 Task: Check the percentage active listings of gas fireplace in the last 3 years.
Action: Mouse moved to (325, 225)
Screenshot: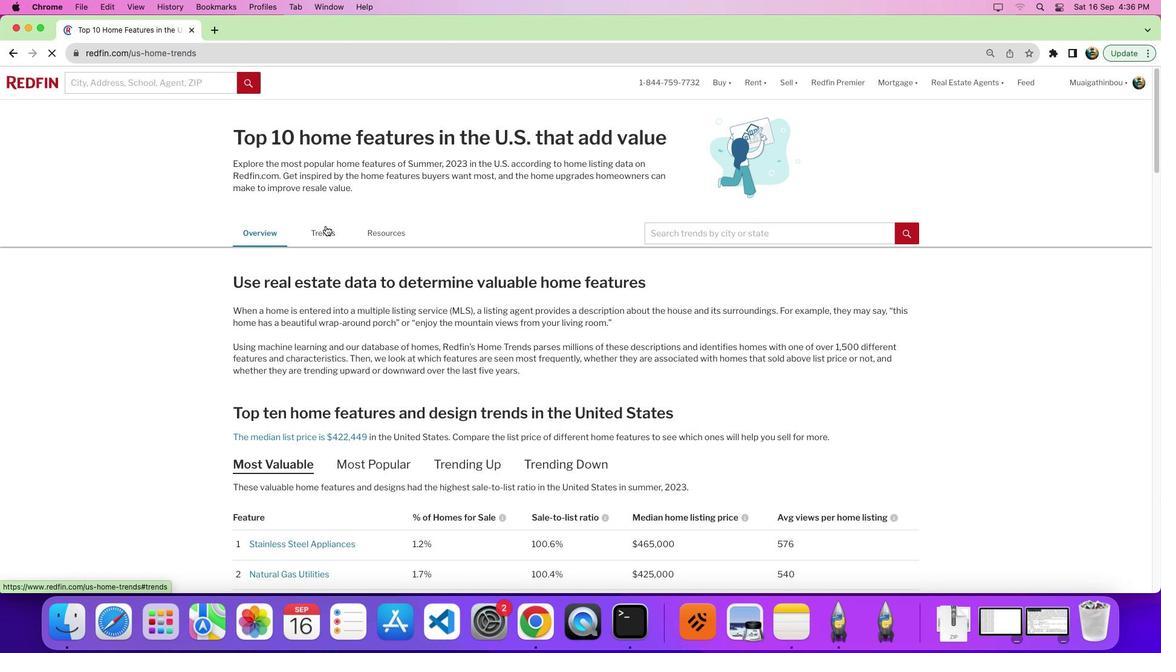 
Action: Mouse pressed left at (325, 225)
Screenshot: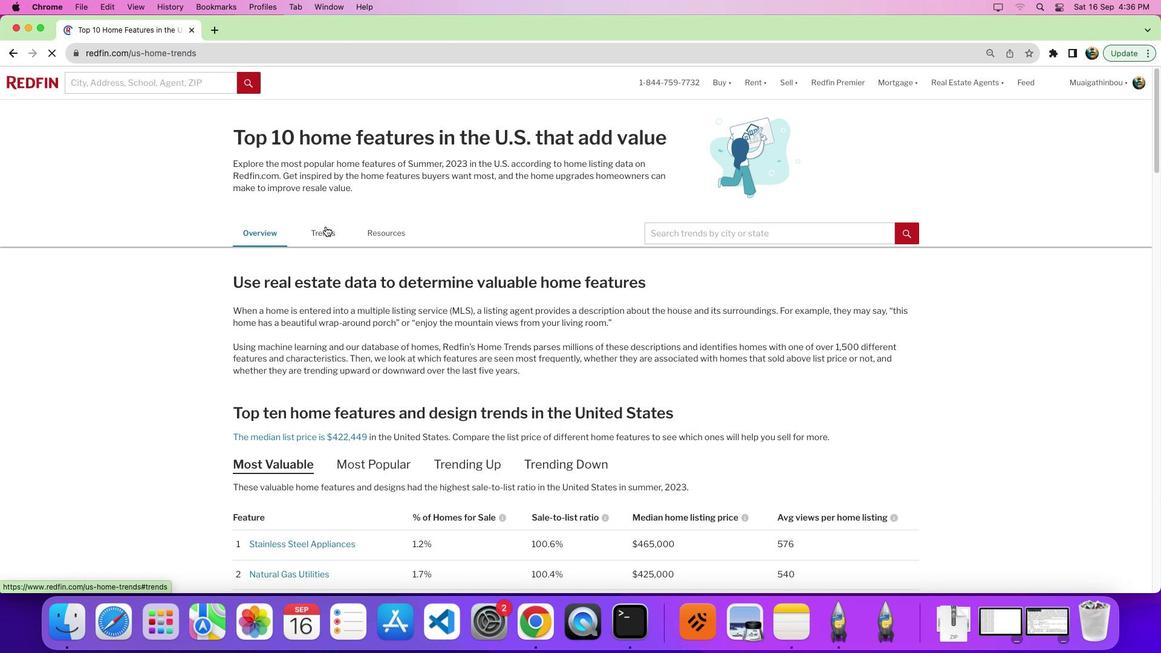 
Action: Mouse moved to (453, 335)
Screenshot: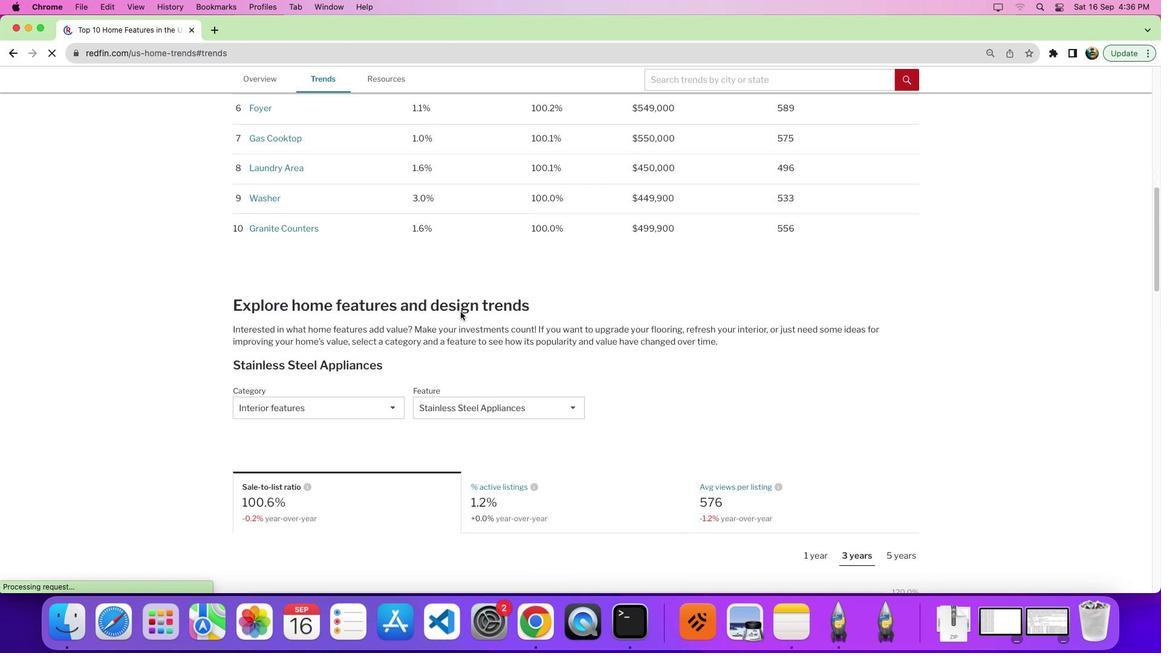 
Action: Mouse scrolled (453, 335) with delta (0, 0)
Screenshot: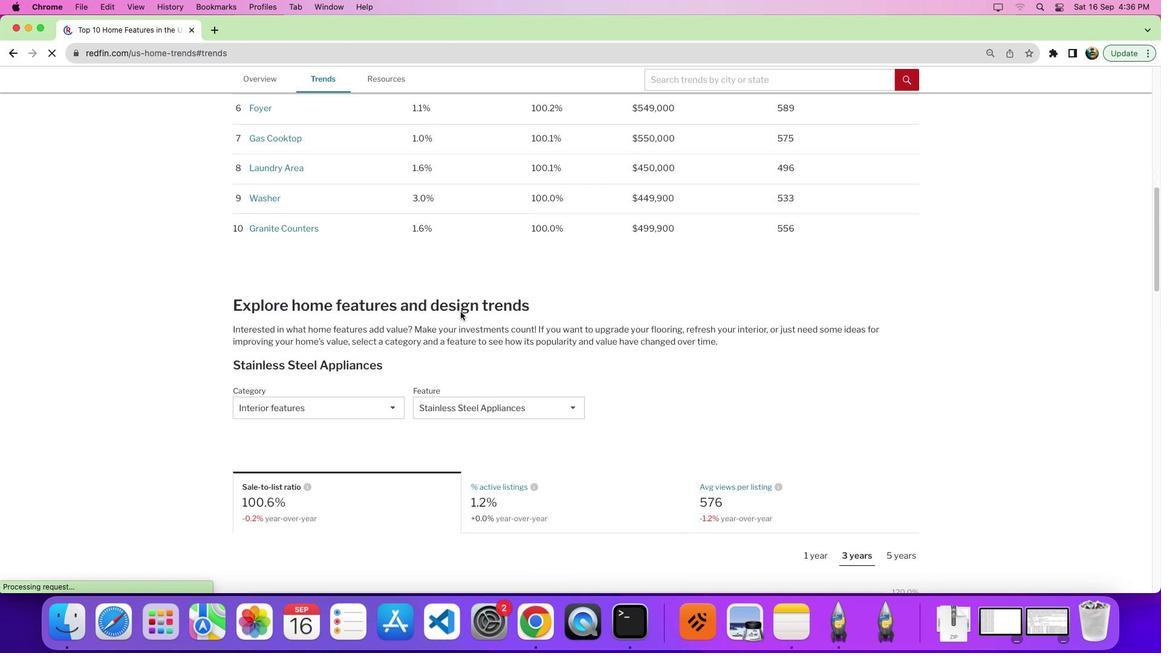 
Action: Mouse moved to (453, 334)
Screenshot: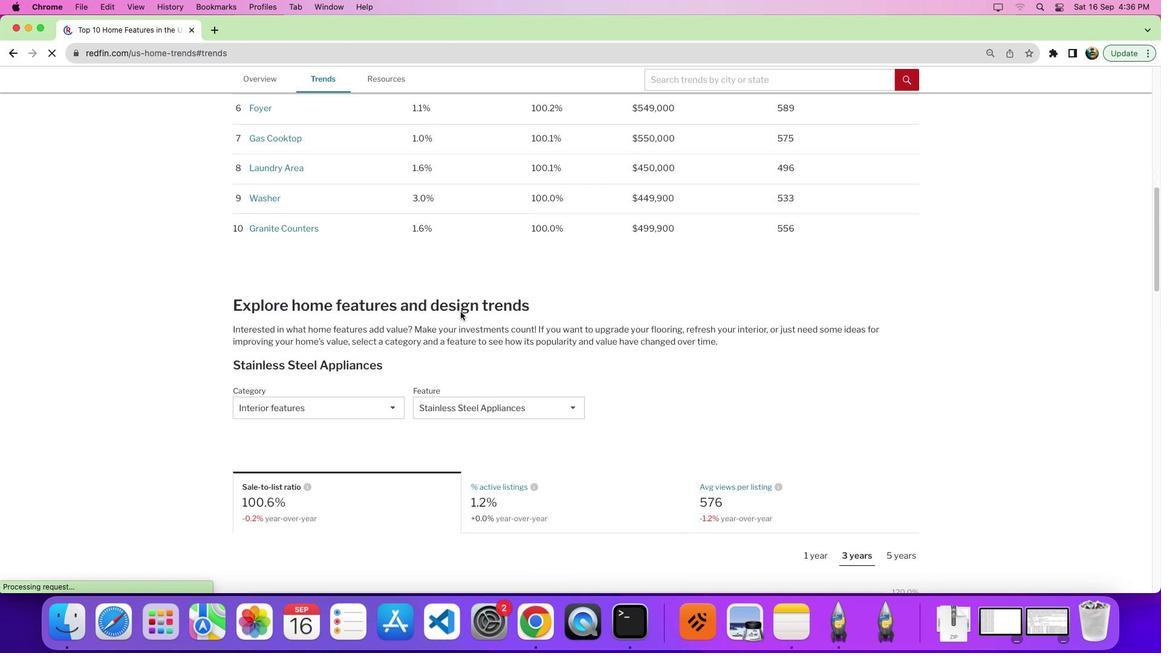 
Action: Mouse scrolled (453, 334) with delta (0, -1)
Screenshot: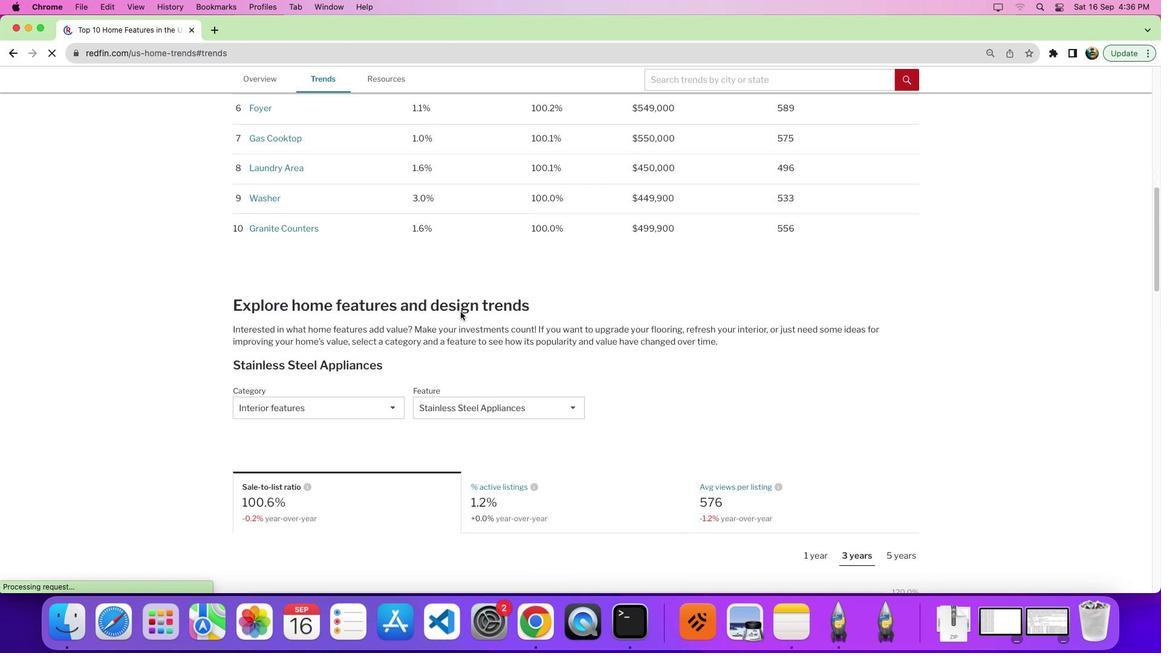 
Action: Mouse moved to (459, 318)
Screenshot: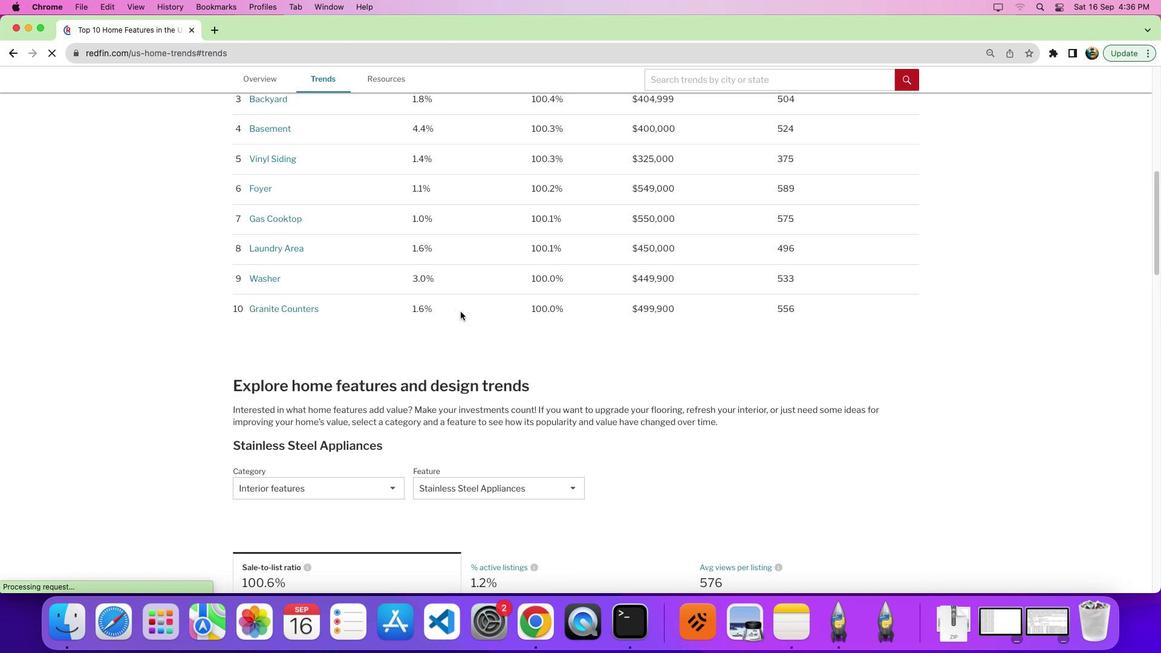 
Action: Mouse scrolled (459, 318) with delta (0, -5)
Screenshot: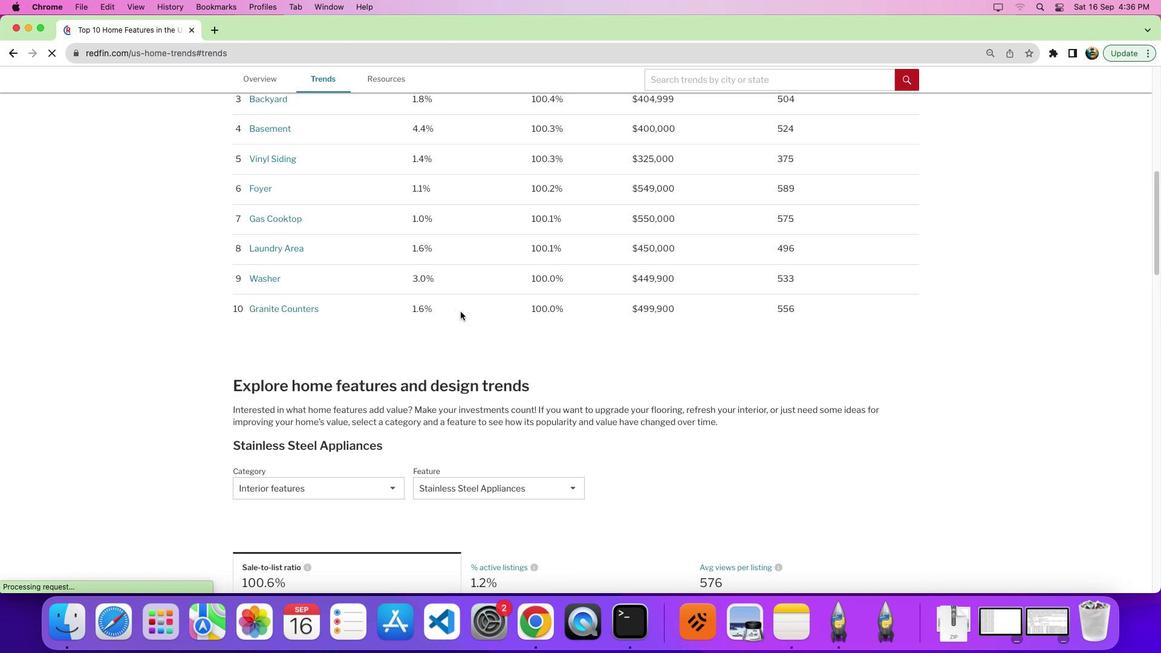 
Action: Mouse moved to (460, 312)
Screenshot: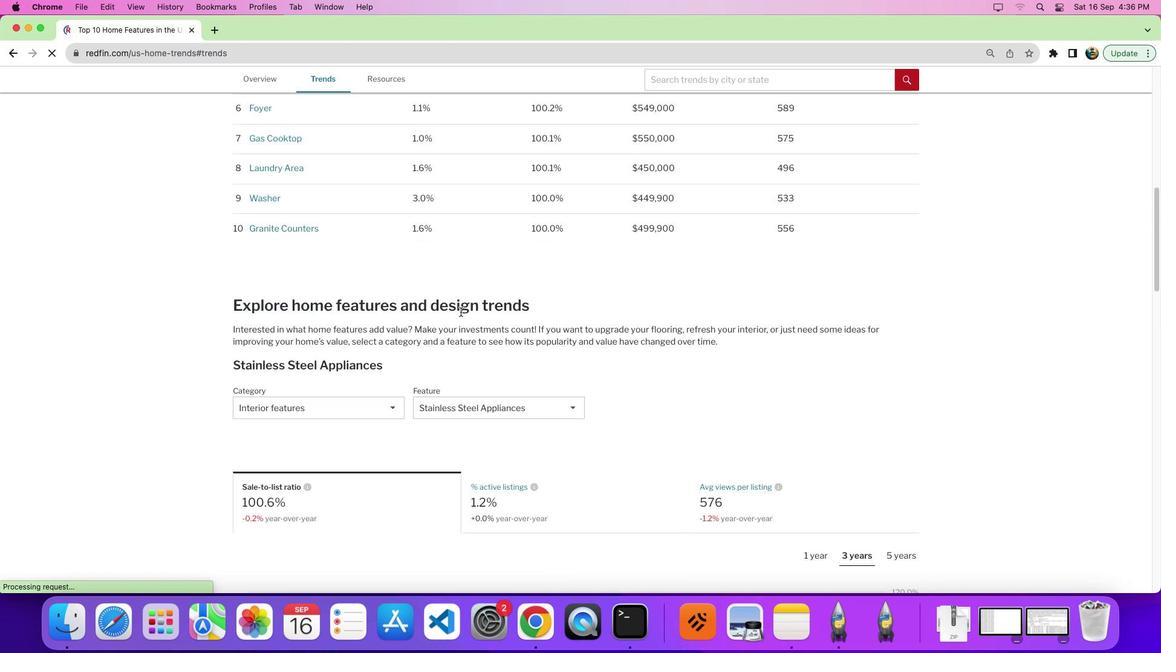 
Action: Mouse scrolled (460, 312) with delta (0, 0)
Screenshot: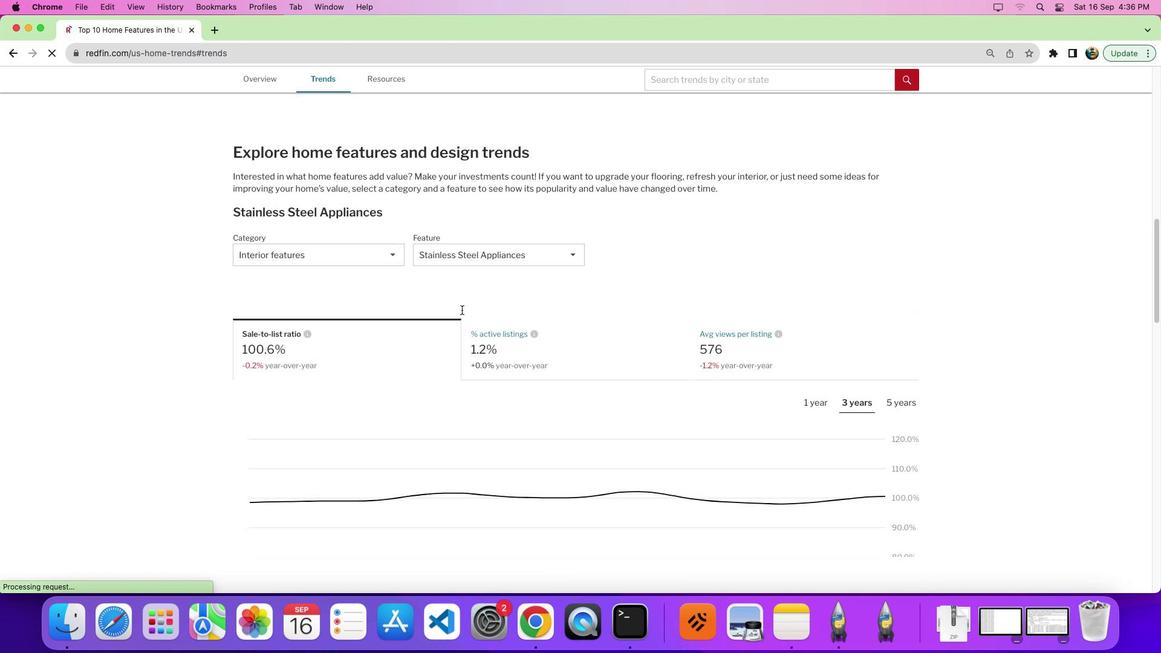 
Action: Mouse scrolled (460, 312) with delta (0, 0)
Screenshot: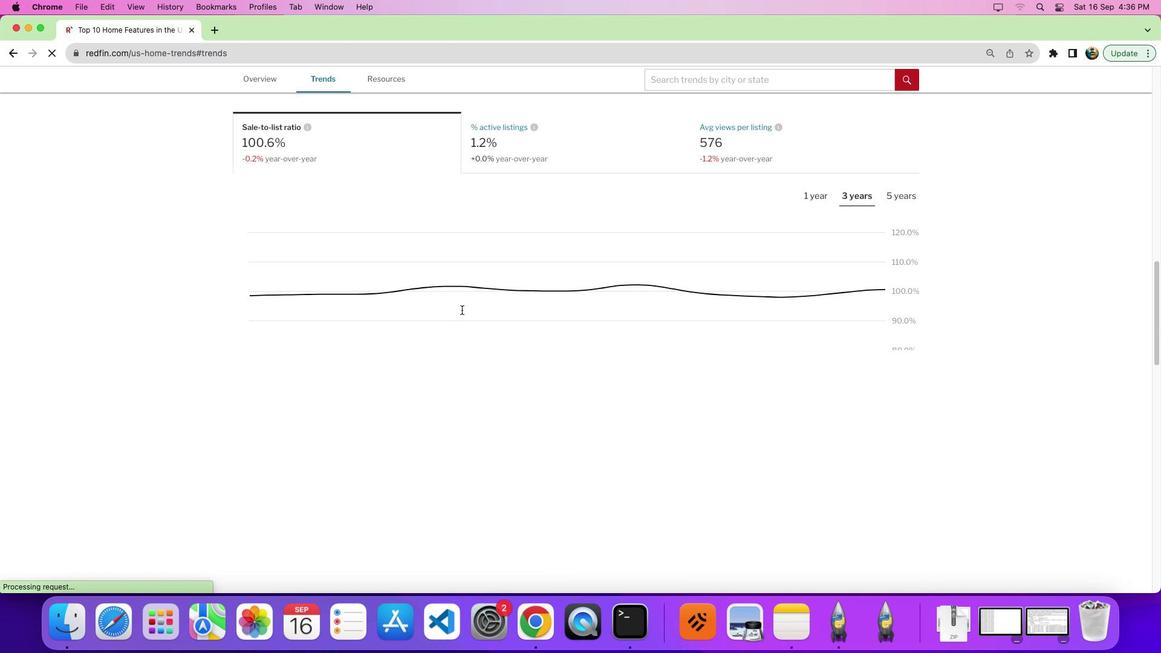 
Action: Mouse scrolled (460, 312) with delta (0, -4)
Screenshot: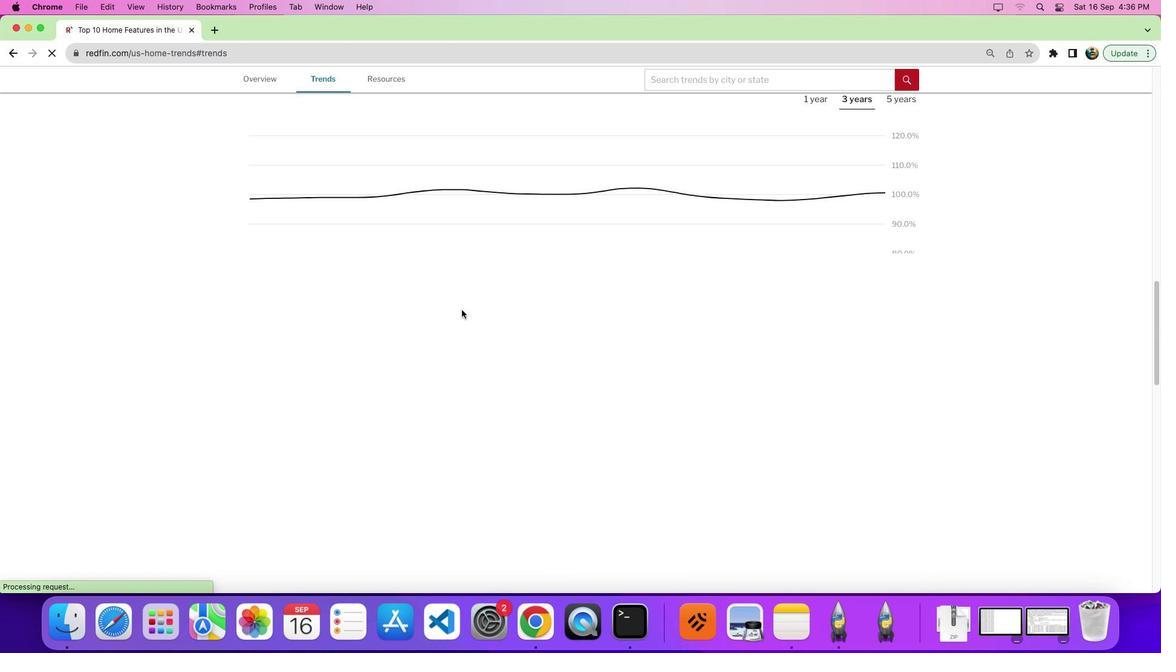 
Action: Mouse moved to (461, 311)
Screenshot: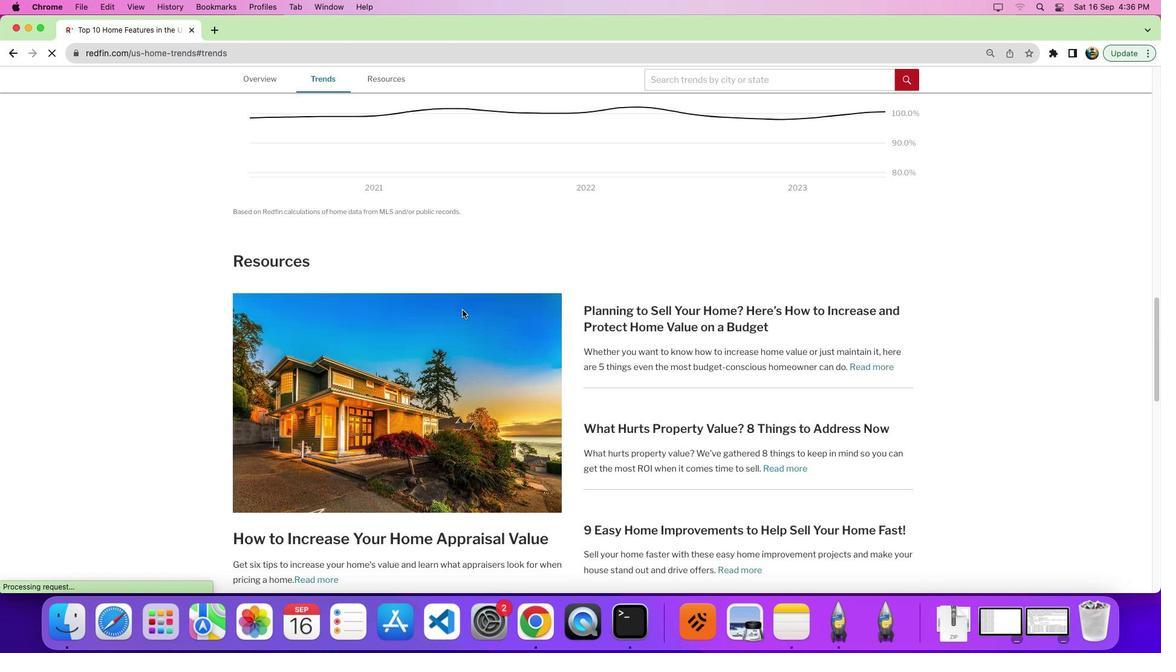 
Action: Mouse scrolled (461, 311) with delta (0, -6)
Screenshot: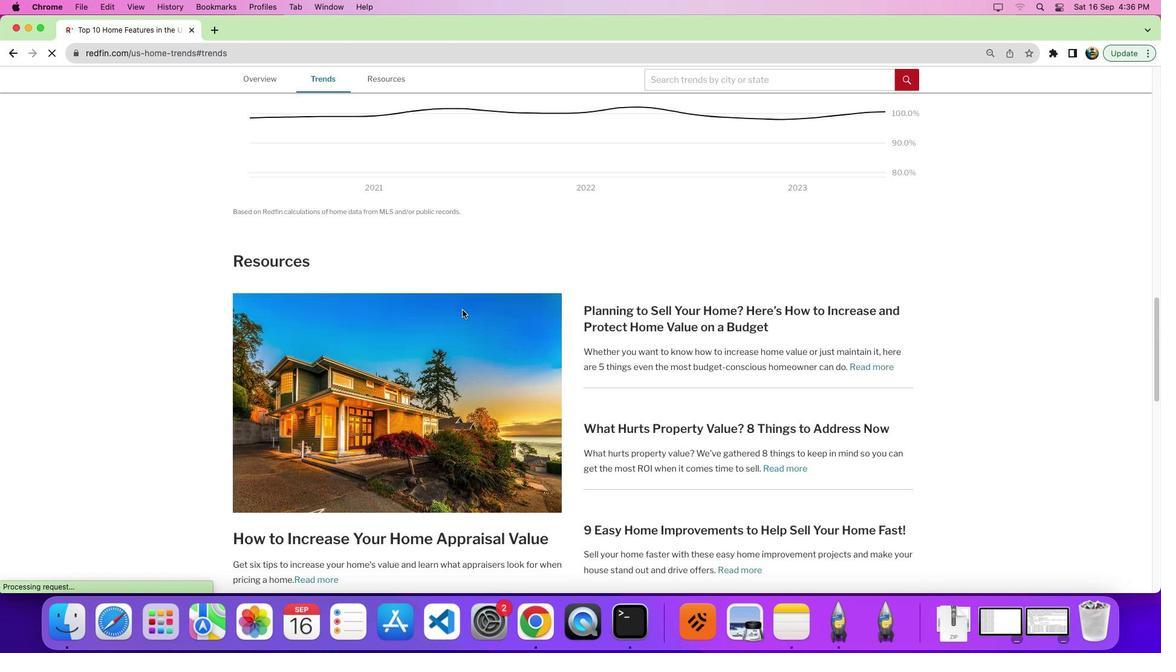 
Action: Mouse moved to (403, 259)
Screenshot: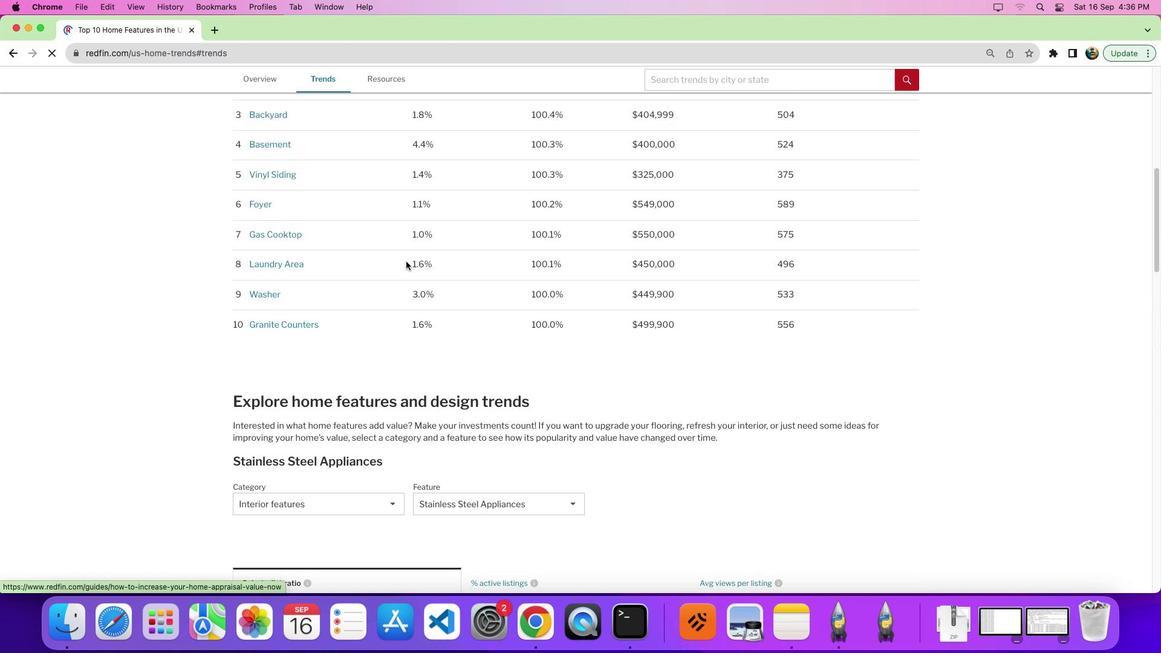 
Action: Mouse scrolled (403, 259) with delta (0, 0)
Screenshot: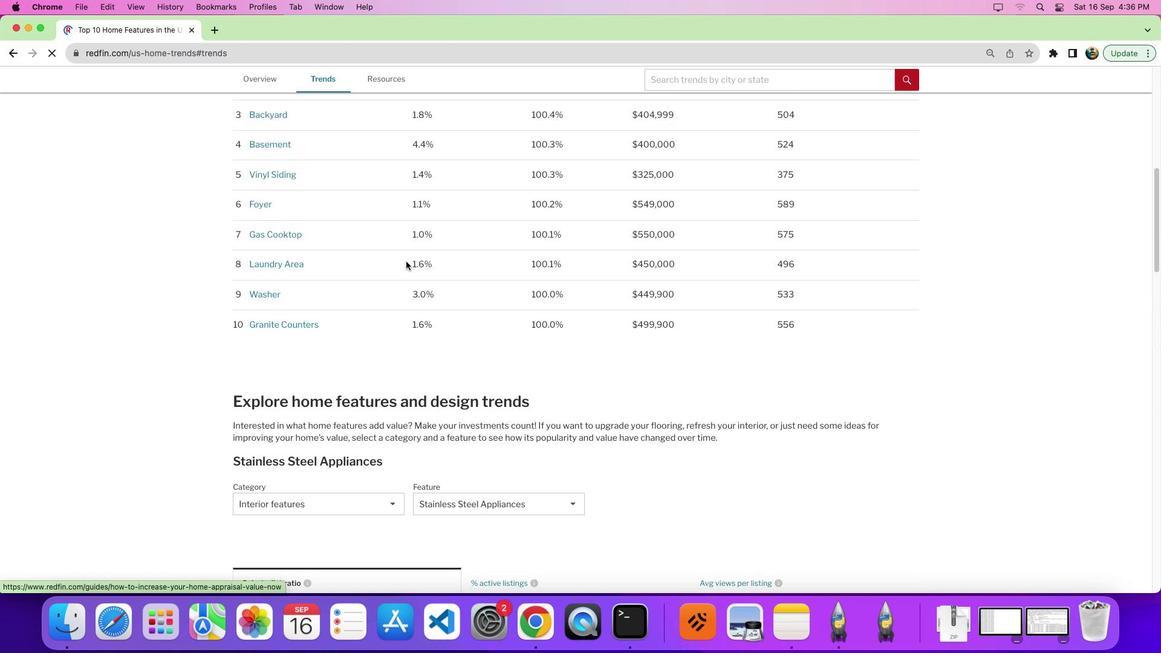 
Action: Mouse moved to (403, 259)
Screenshot: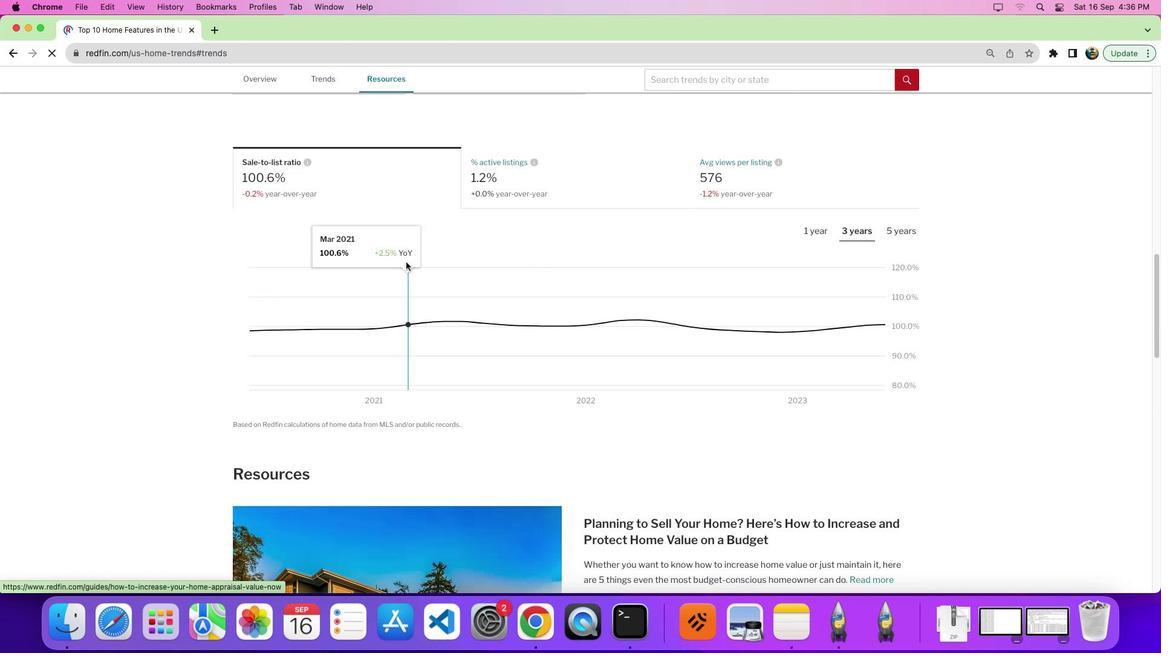 
Action: Mouse scrolled (403, 259) with delta (0, 1)
Screenshot: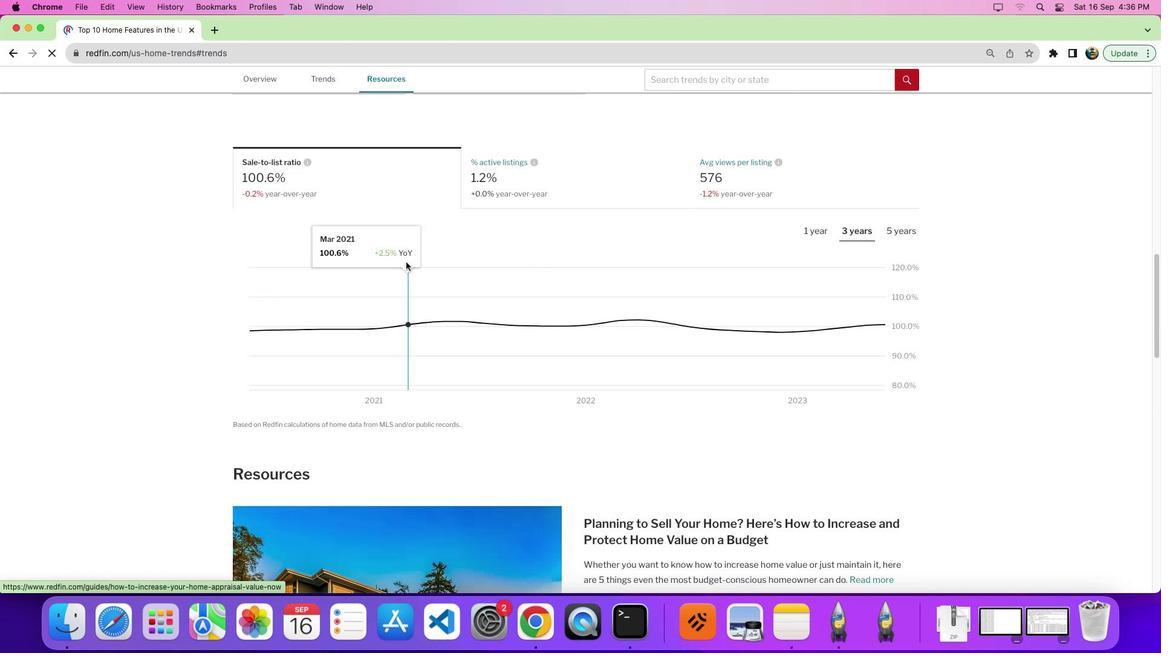 
Action: Mouse moved to (407, 263)
Screenshot: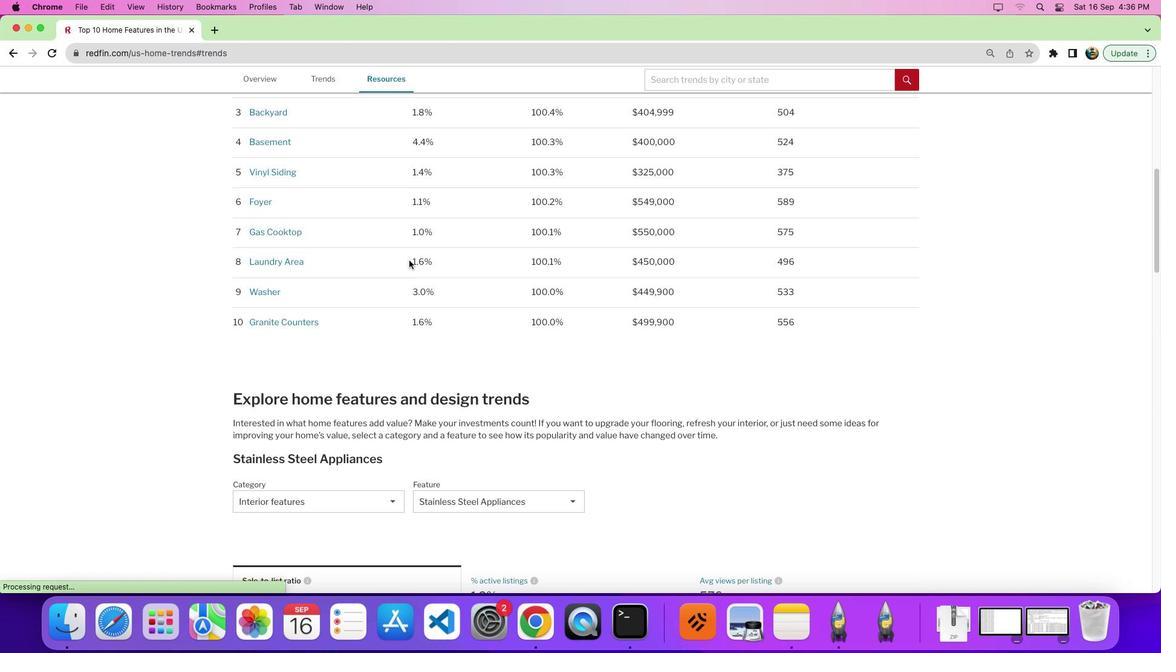 
Action: Mouse scrolled (407, 263) with delta (0, 0)
Screenshot: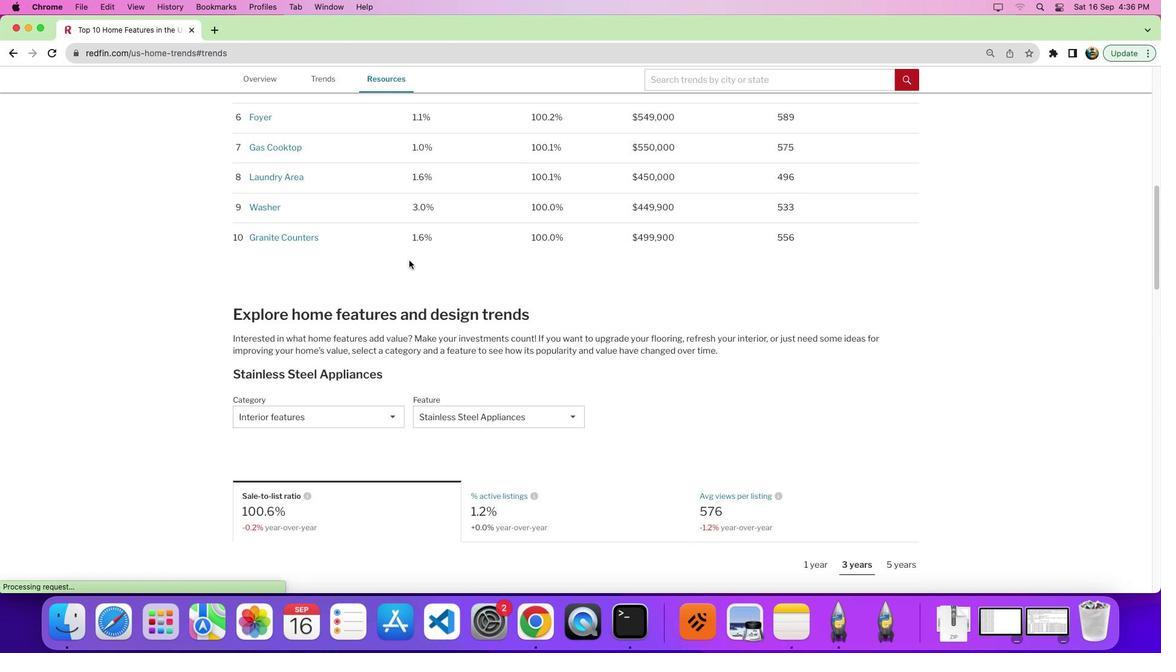 
Action: Mouse moved to (407, 262)
Screenshot: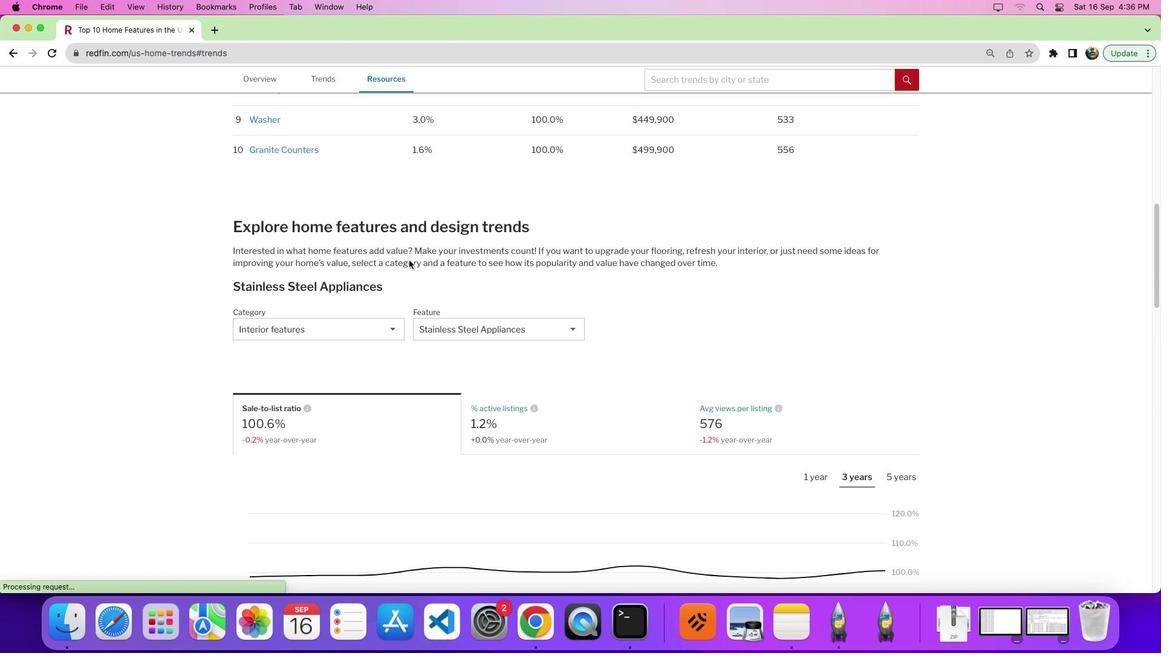 
Action: Mouse scrolled (407, 262) with delta (0, 0)
Screenshot: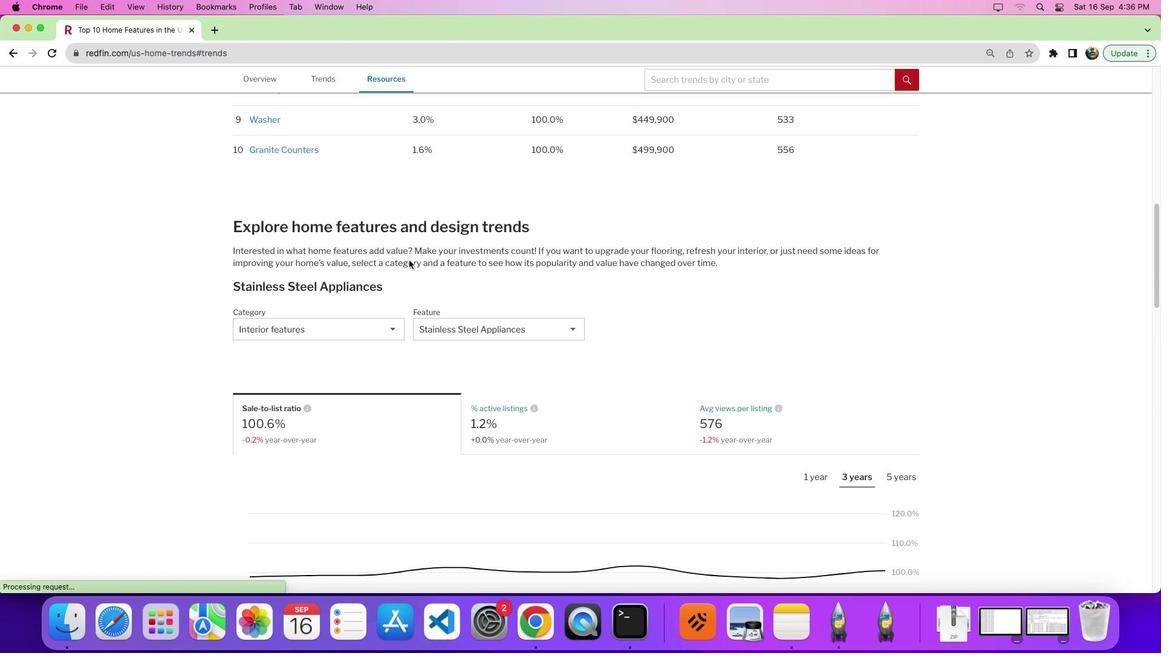 
Action: Mouse moved to (408, 261)
Screenshot: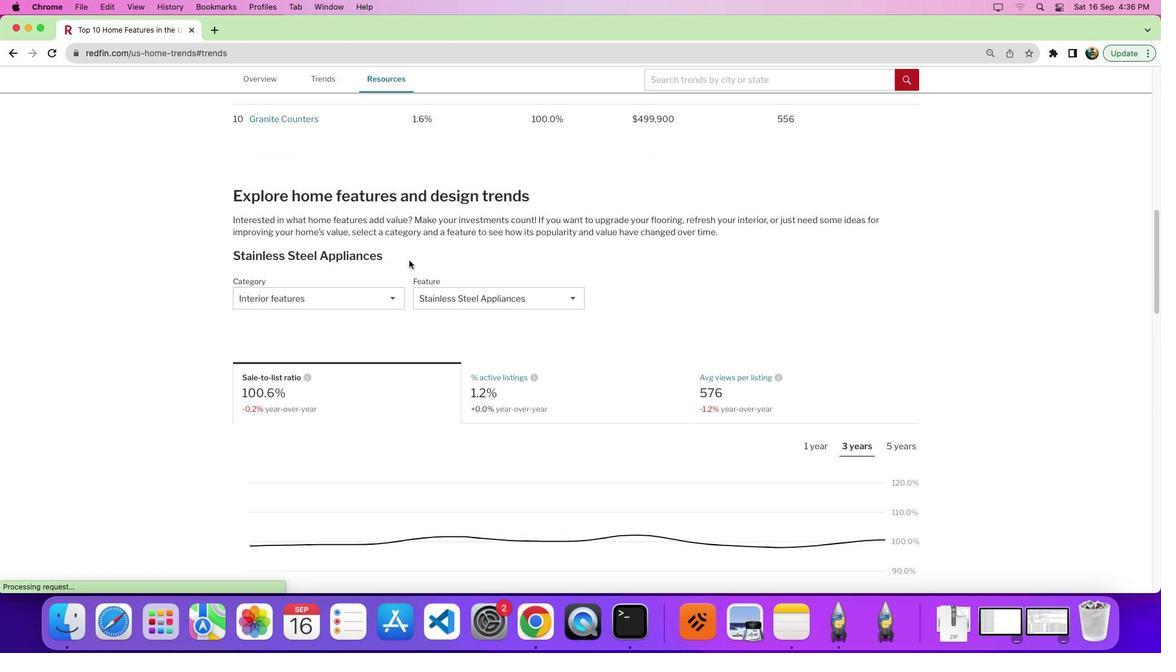 
Action: Mouse scrolled (408, 261) with delta (0, -4)
Screenshot: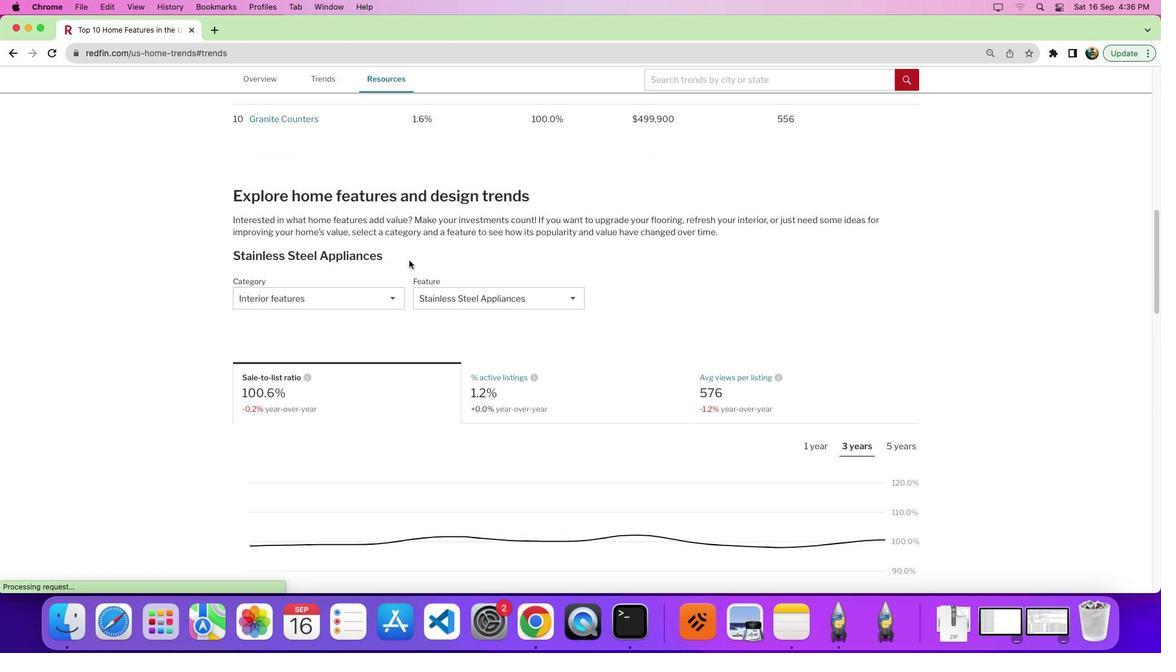 
Action: Mouse moved to (385, 294)
Screenshot: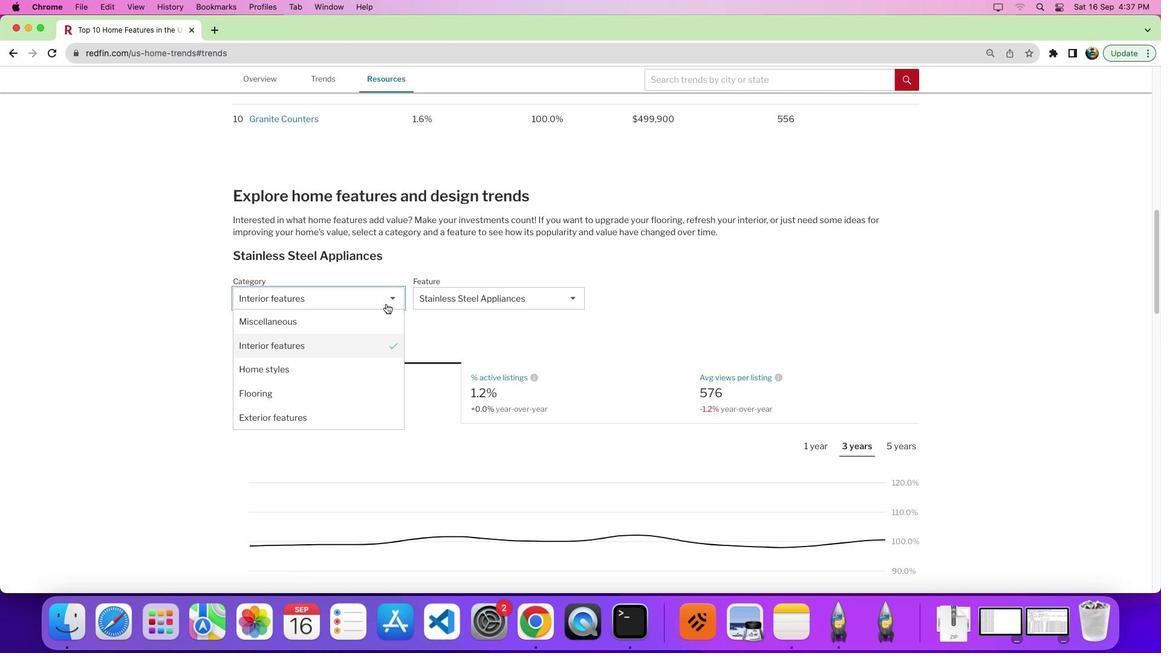 
Action: Mouse pressed left at (385, 294)
Screenshot: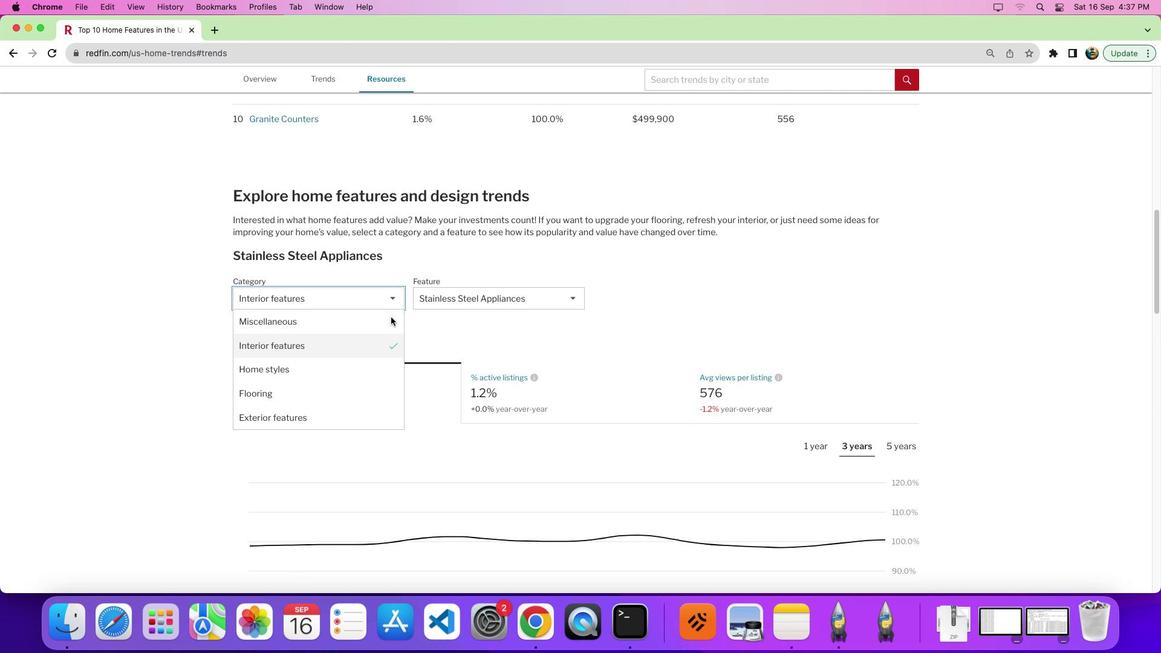 
Action: Mouse moved to (380, 344)
Screenshot: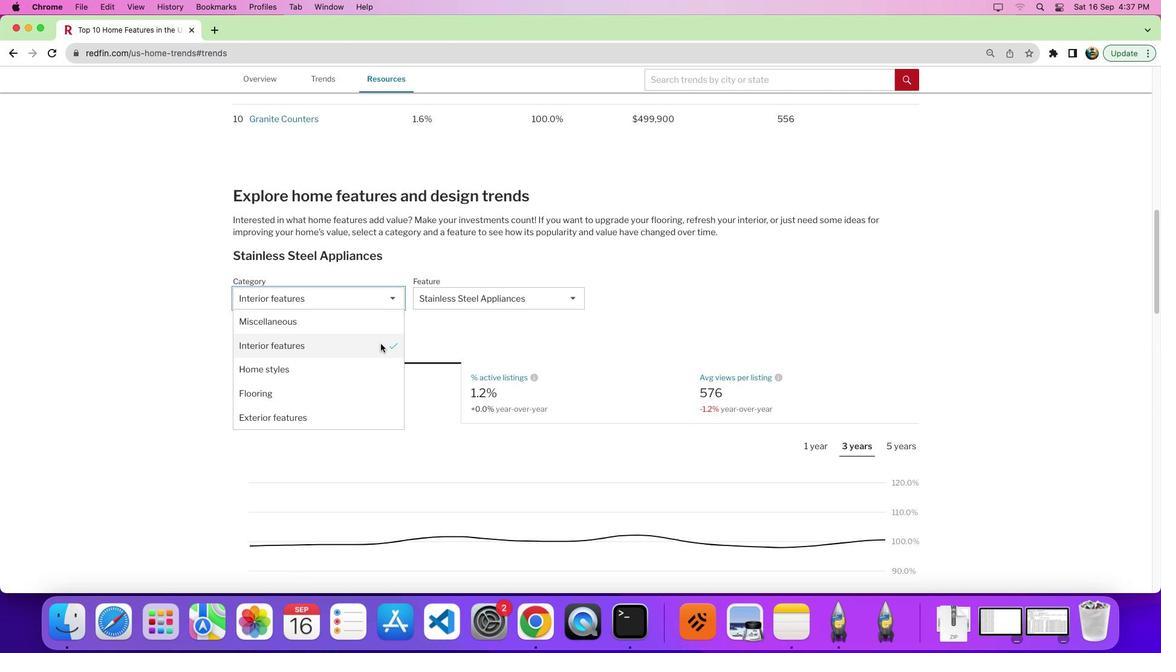 
Action: Mouse pressed left at (380, 344)
Screenshot: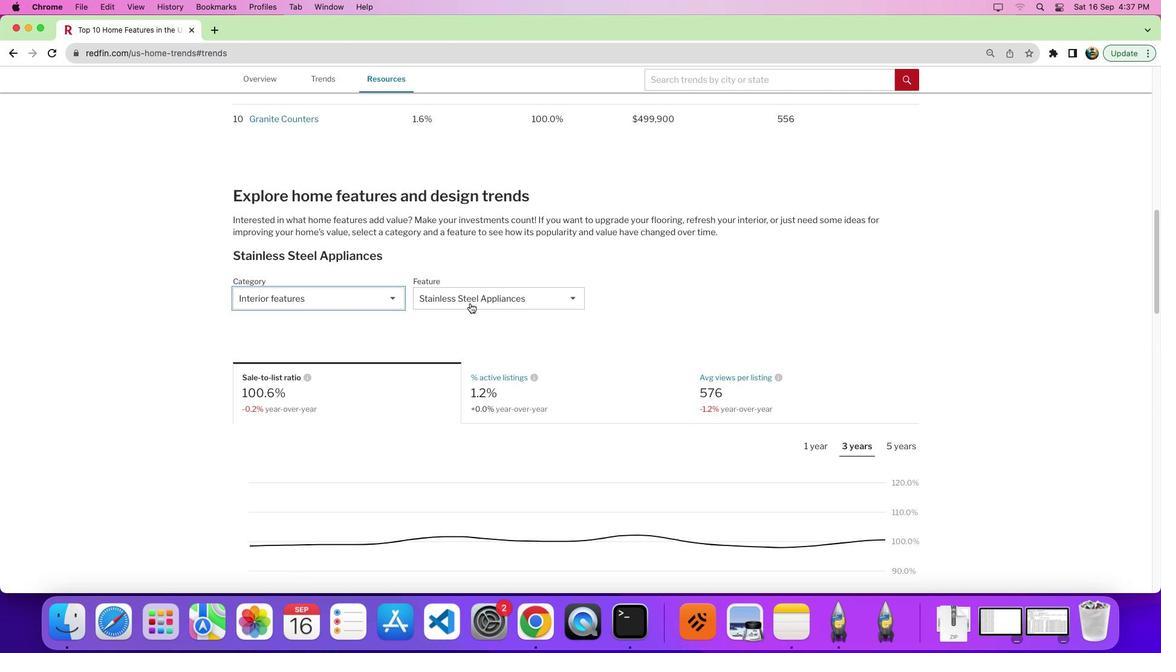 
Action: Mouse moved to (519, 288)
Screenshot: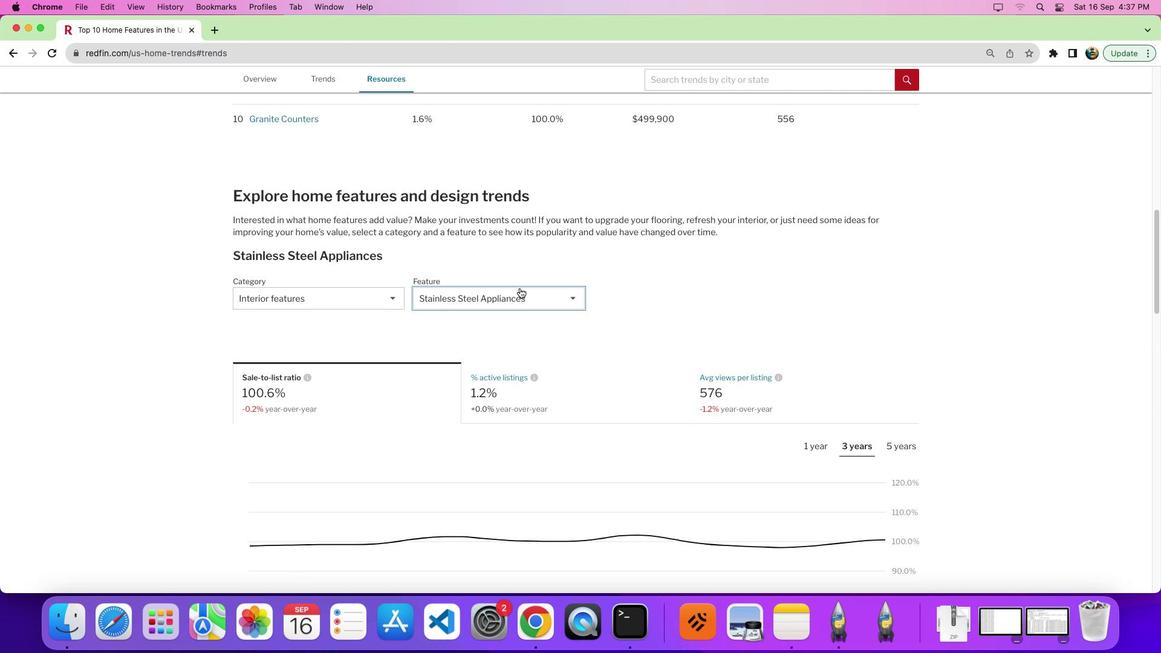 
Action: Mouse pressed left at (519, 288)
Screenshot: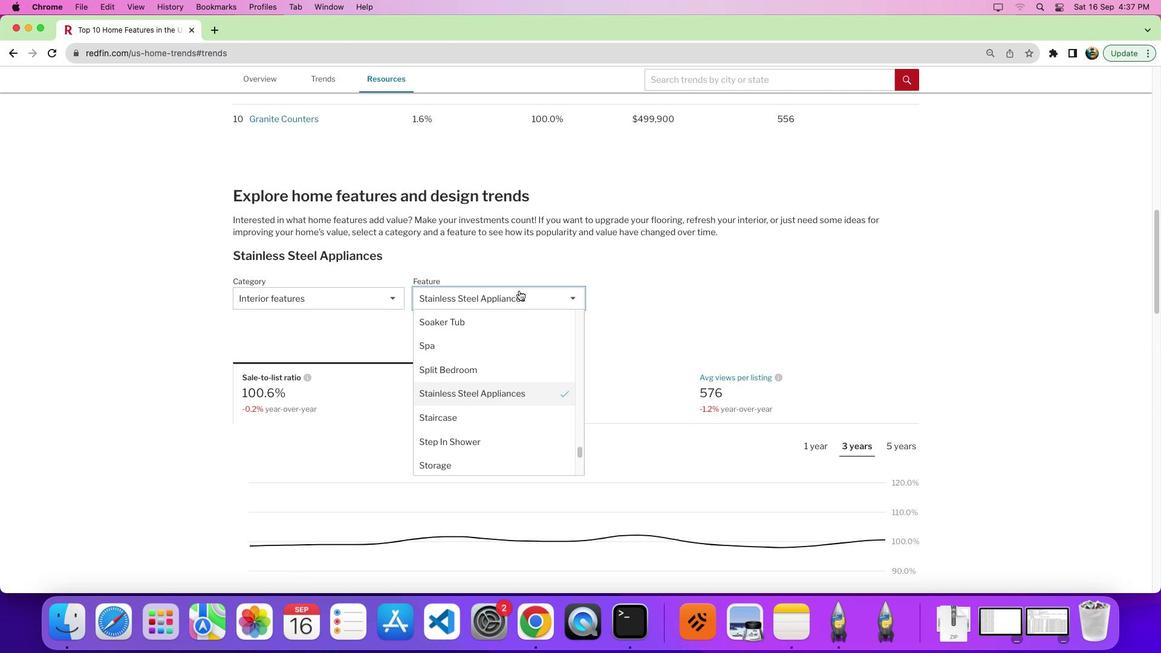 
Action: Mouse moved to (581, 395)
Screenshot: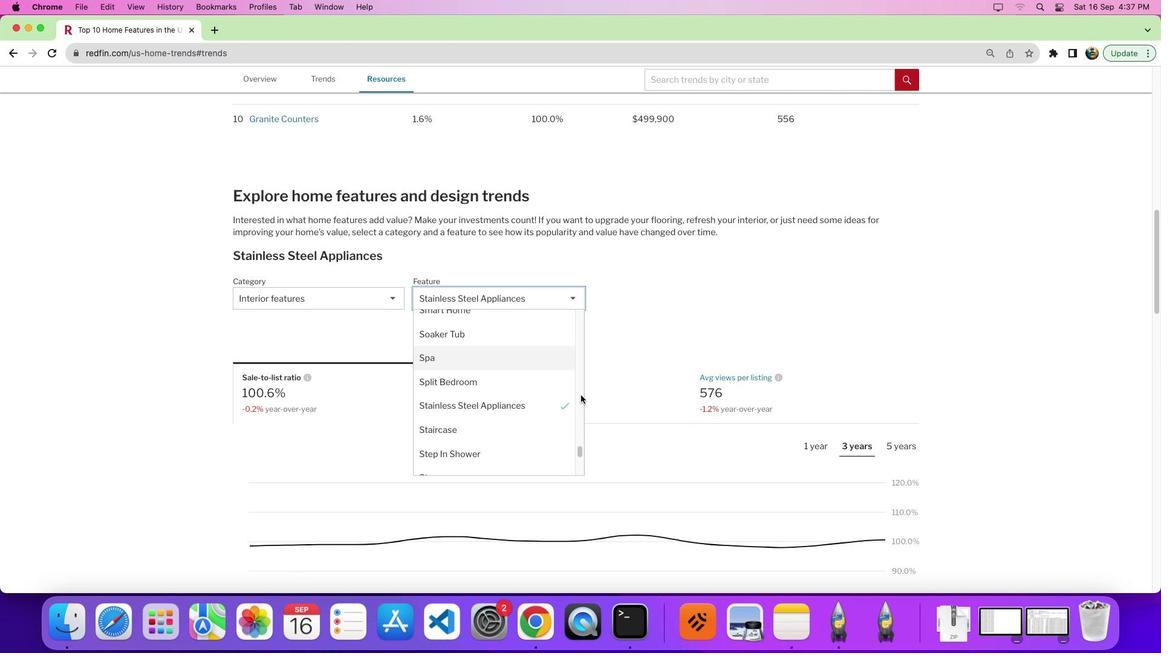 
Action: Mouse pressed left at (581, 395)
Screenshot: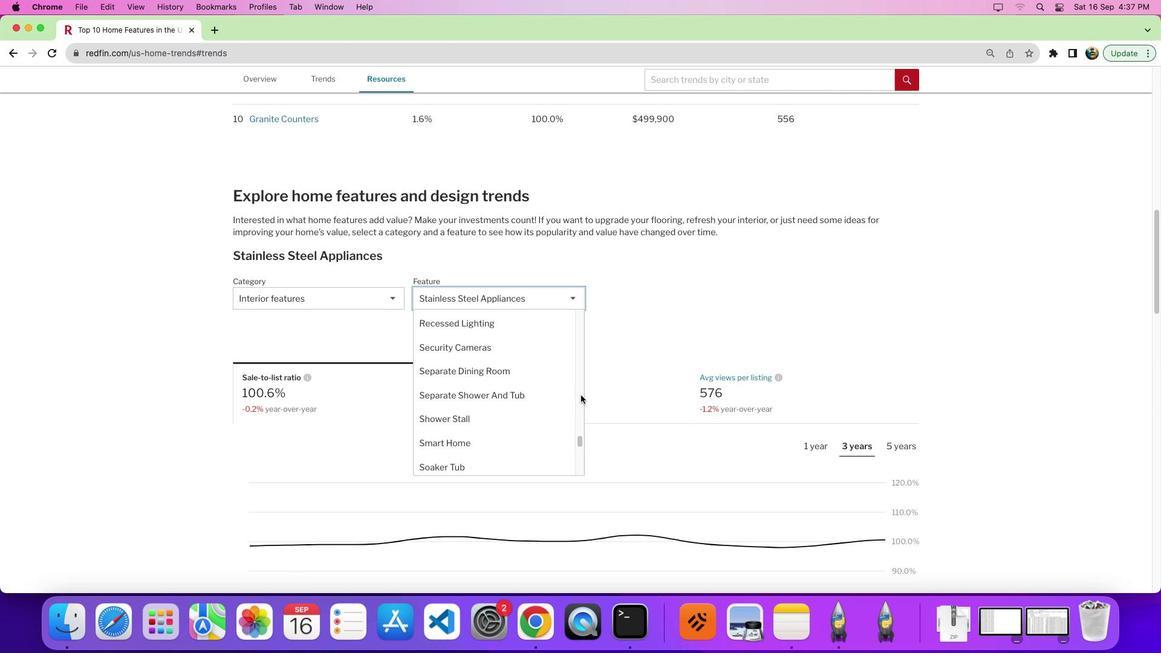 
Action: Mouse moved to (487, 358)
Screenshot: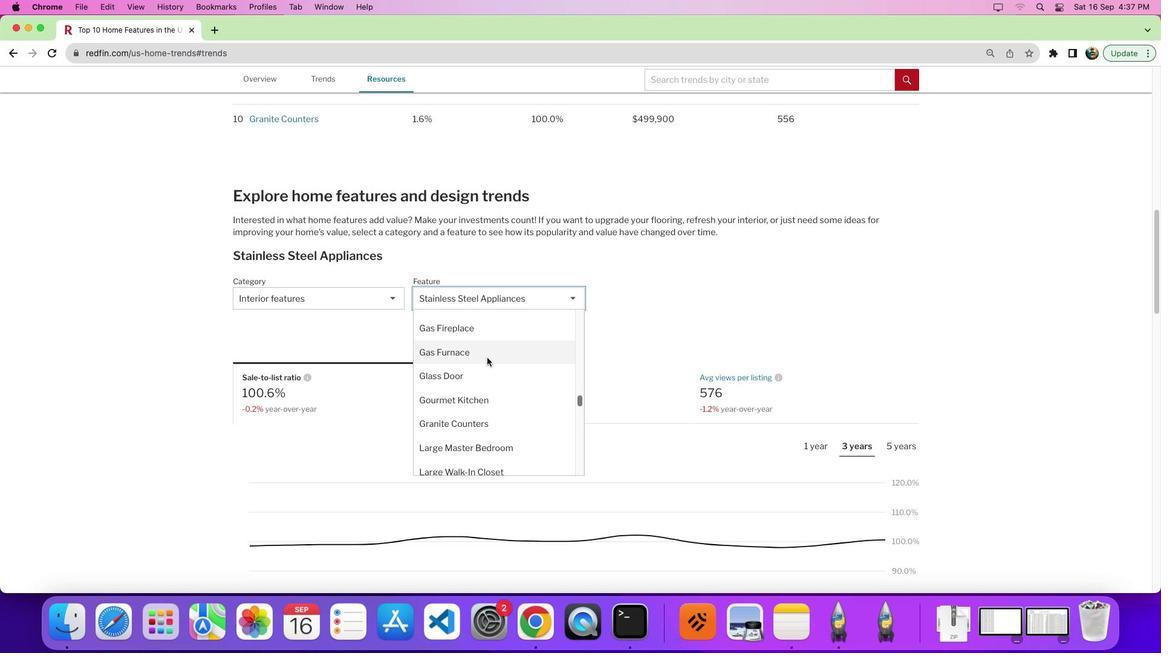 
Action: Mouse scrolled (487, 358) with delta (0, 0)
Screenshot: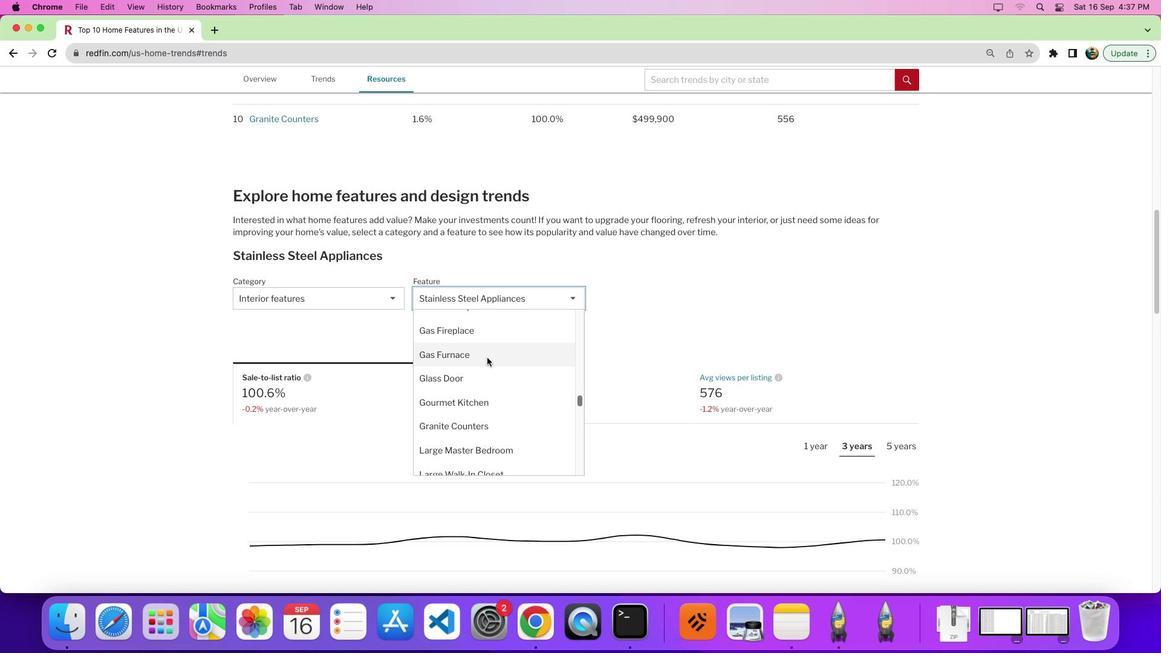 
Action: Mouse moved to (464, 333)
Screenshot: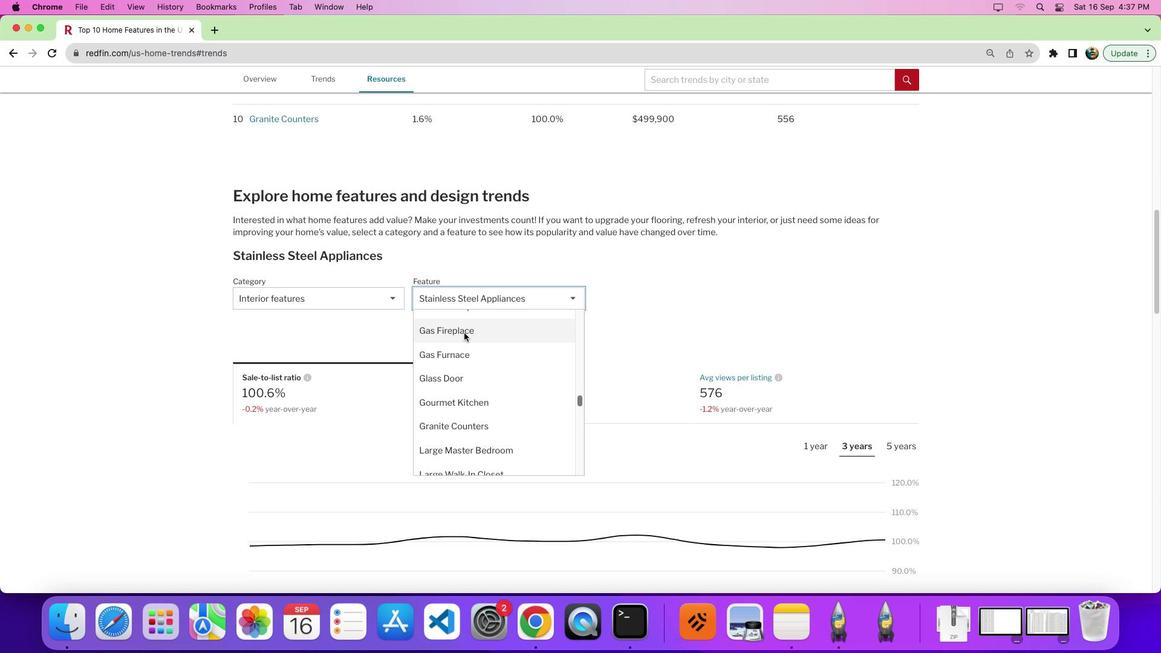 
Action: Mouse pressed left at (464, 333)
Screenshot: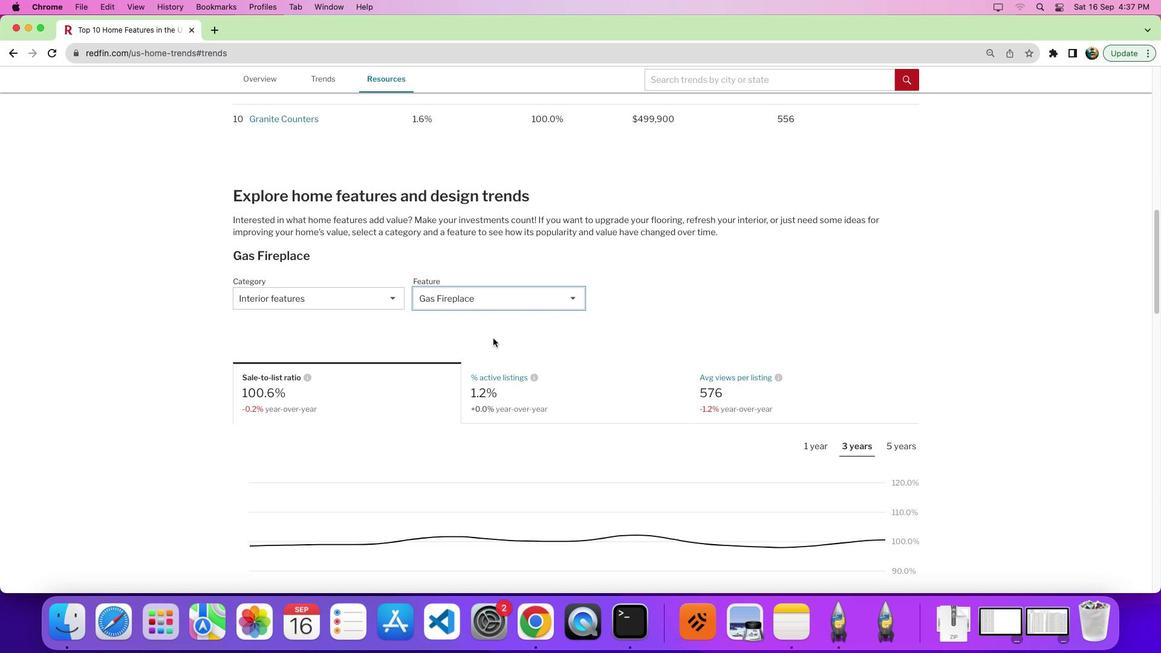 
Action: Mouse moved to (709, 350)
Screenshot: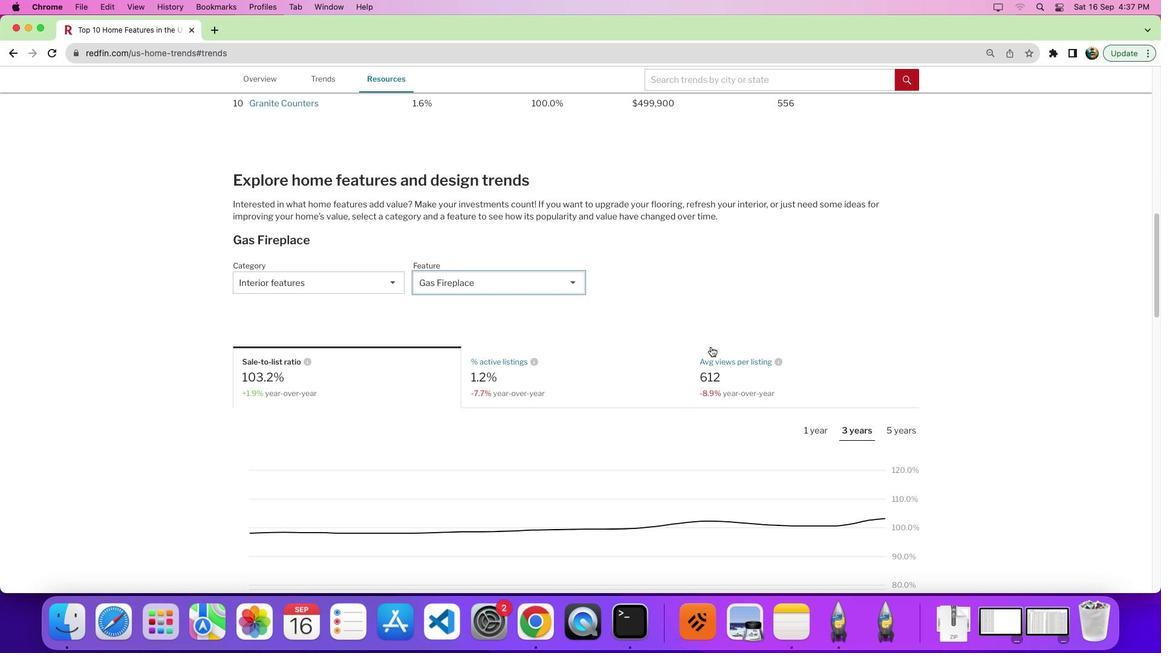 
Action: Mouse scrolled (709, 350) with delta (0, 0)
Screenshot: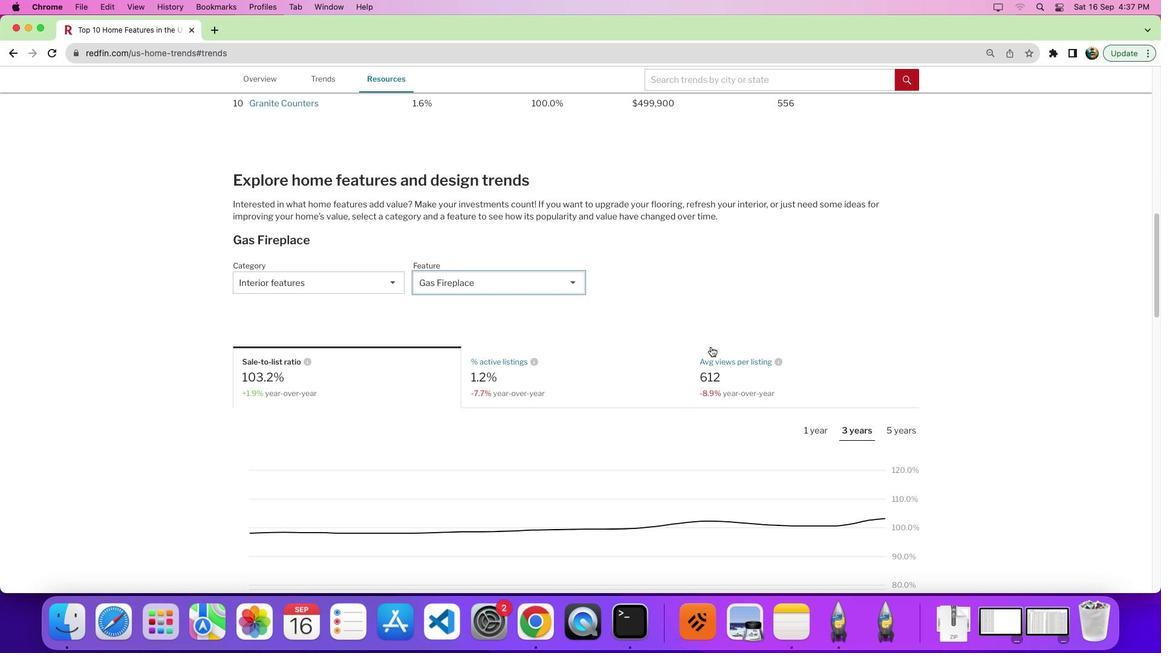 
Action: Mouse moved to (710, 348)
Screenshot: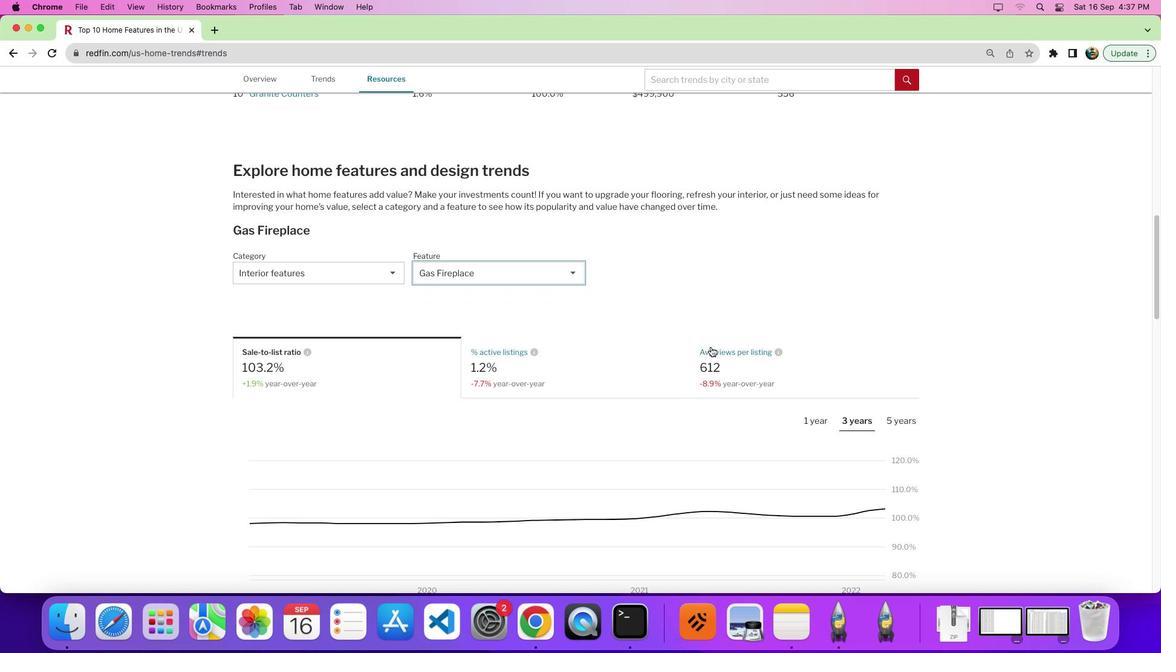 
Action: Mouse scrolled (710, 348) with delta (0, 0)
Screenshot: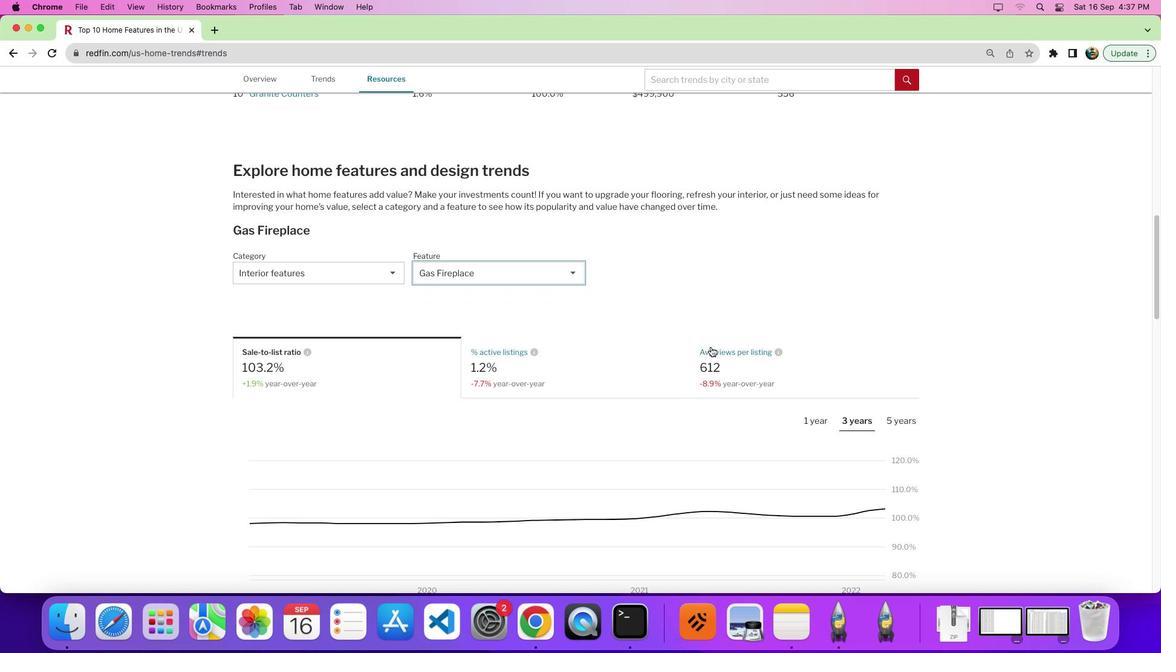 
Action: Mouse moved to (517, 365)
Screenshot: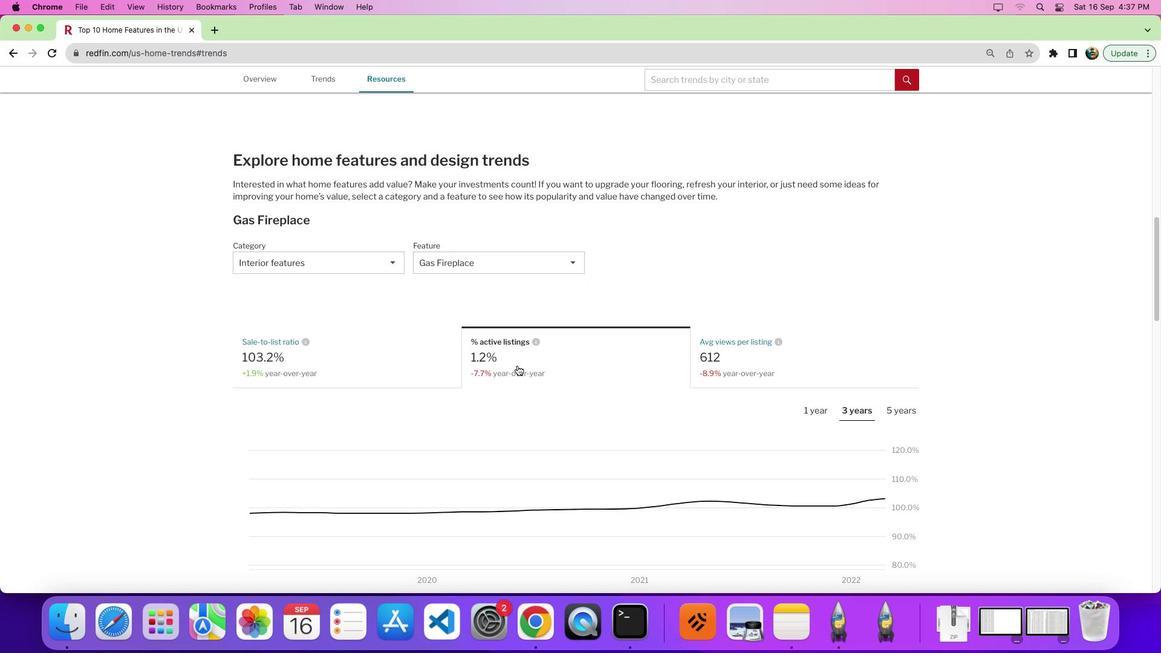 
Action: Mouse pressed left at (517, 365)
Screenshot: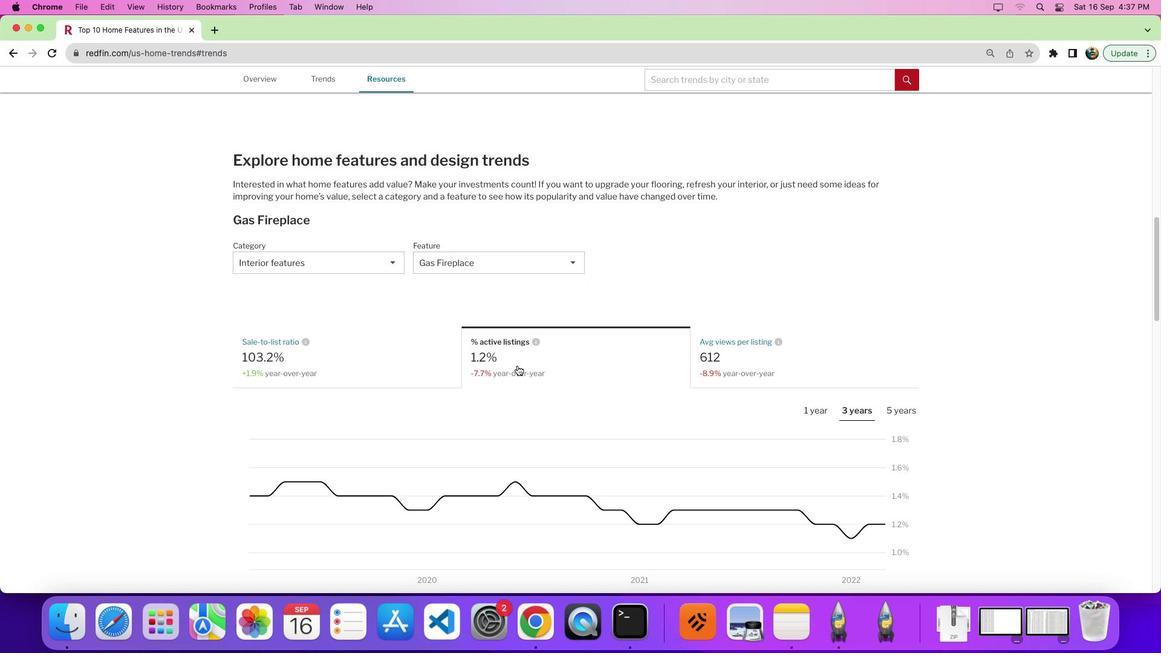 
Action: Mouse moved to (650, 362)
Screenshot: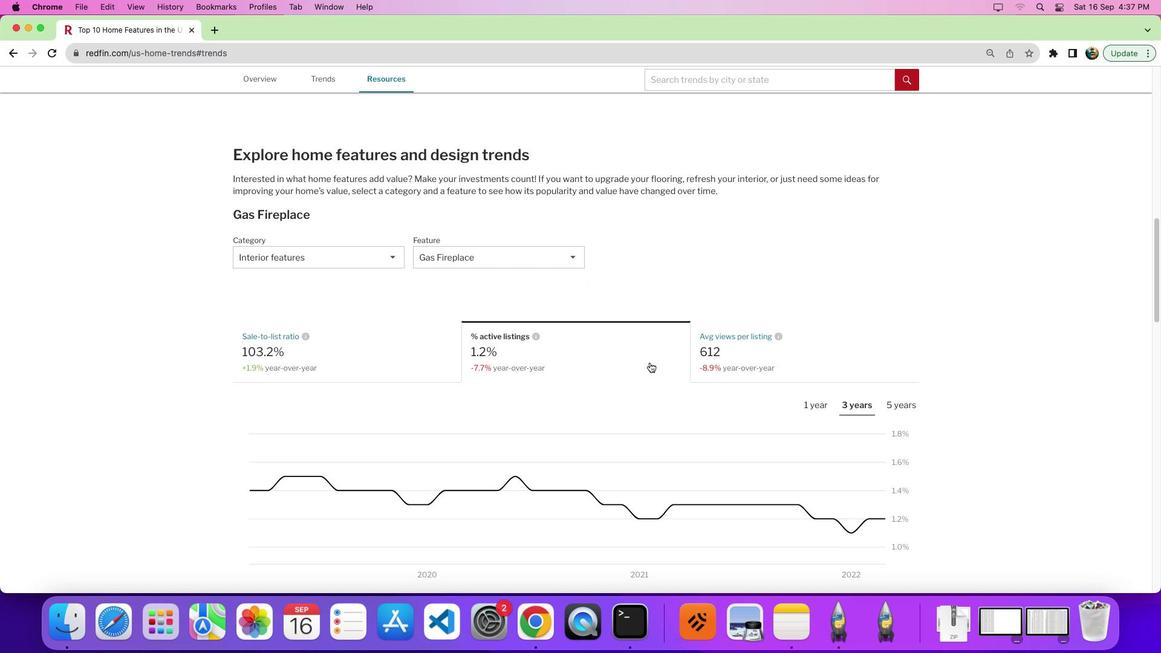 
Action: Mouse scrolled (650, 362) with delta (0, 0)
Screenshot: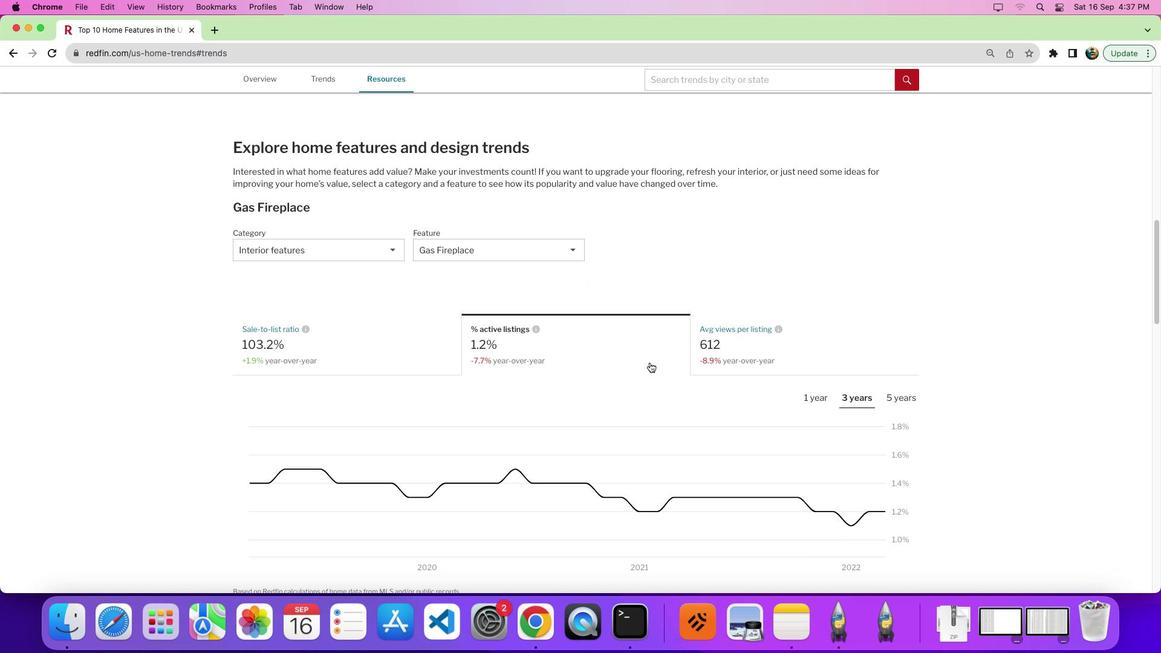 
Action: Mouse scrolled (650, 362) with delta (0, 0)
Screenshot: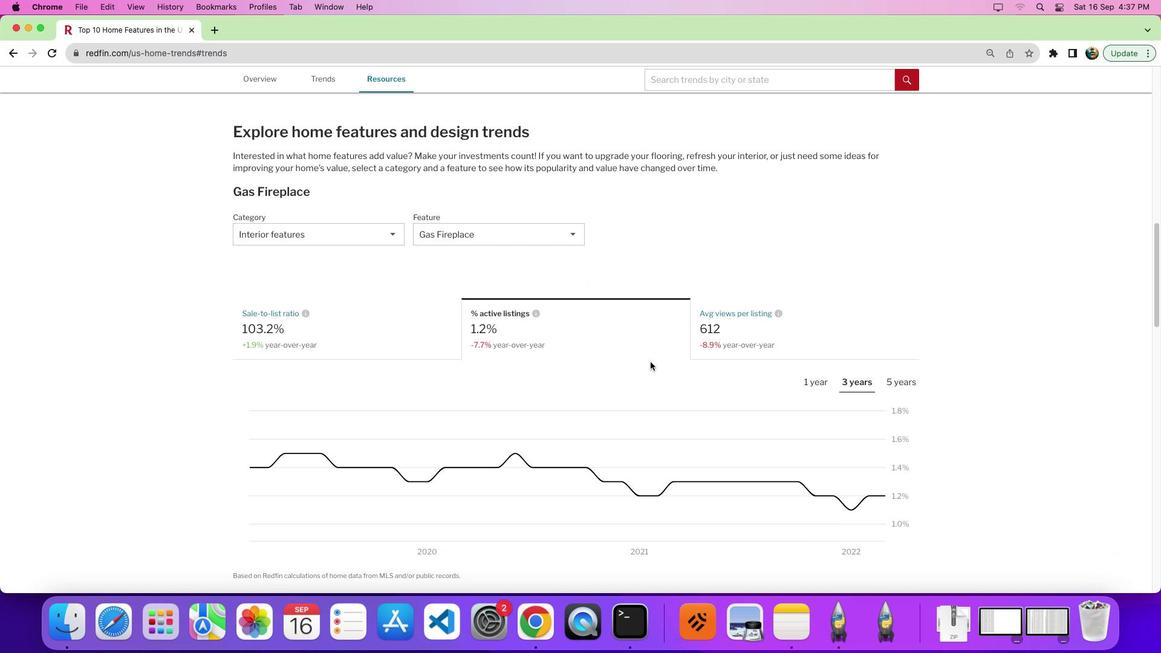 
Action: Mouse moved to (799, 385)
Screenshot: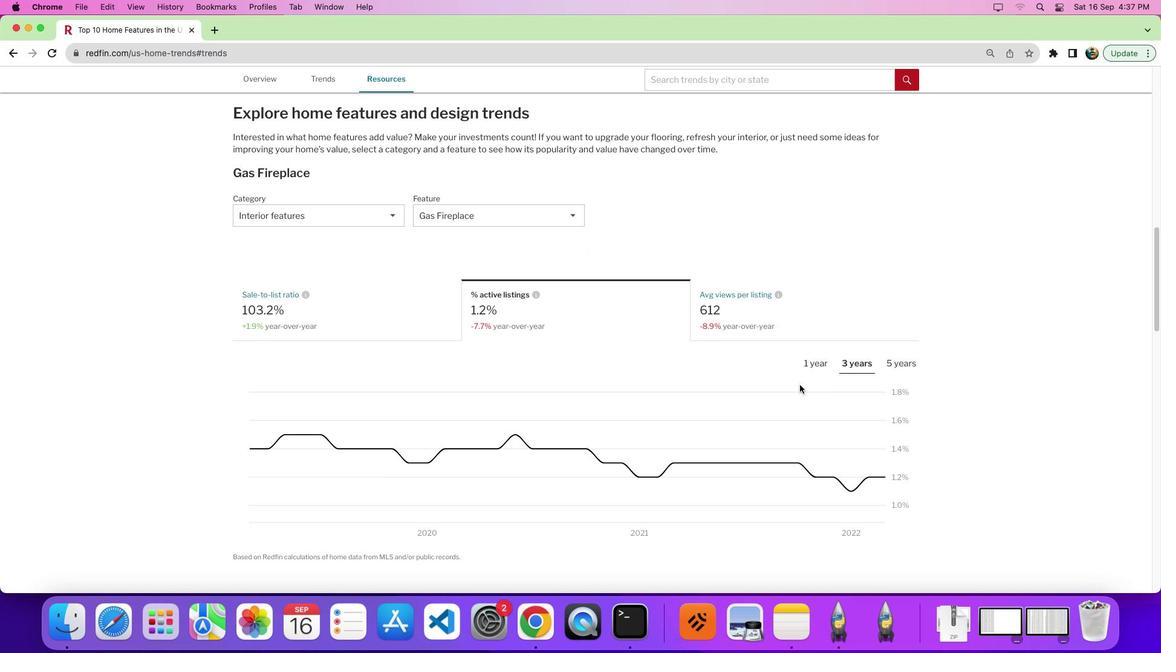 
Action: Mouse scrolled (799, 385) with delta (0, 0)
Screenshot: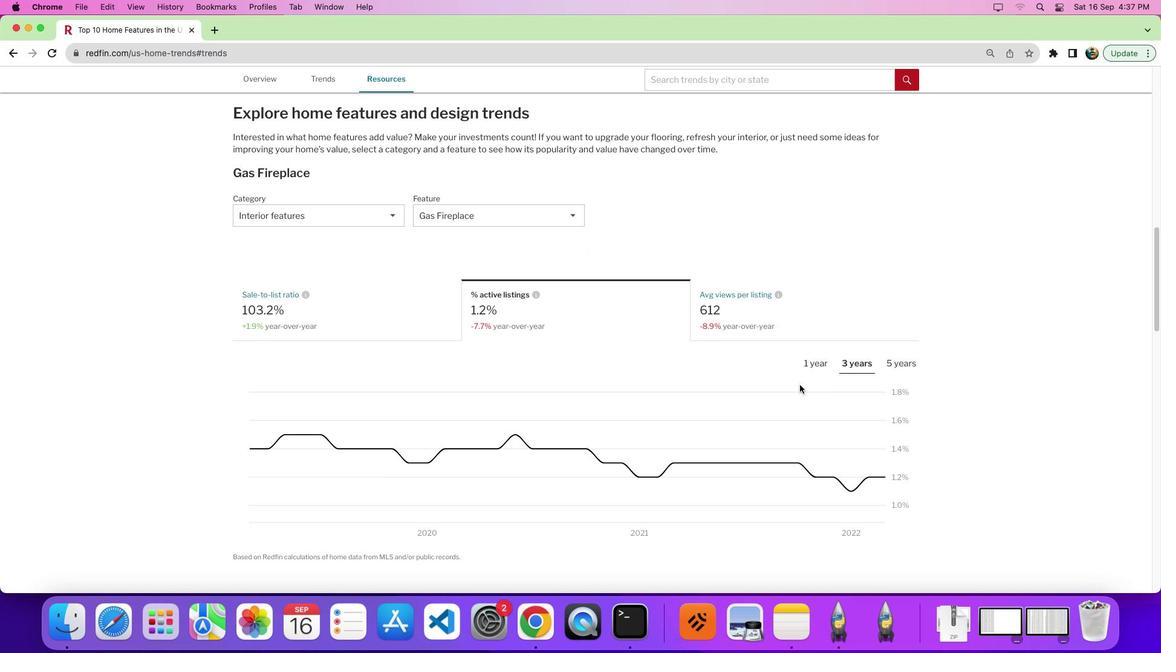 
Action: Mouse moved to (799, 384)
Screenshot: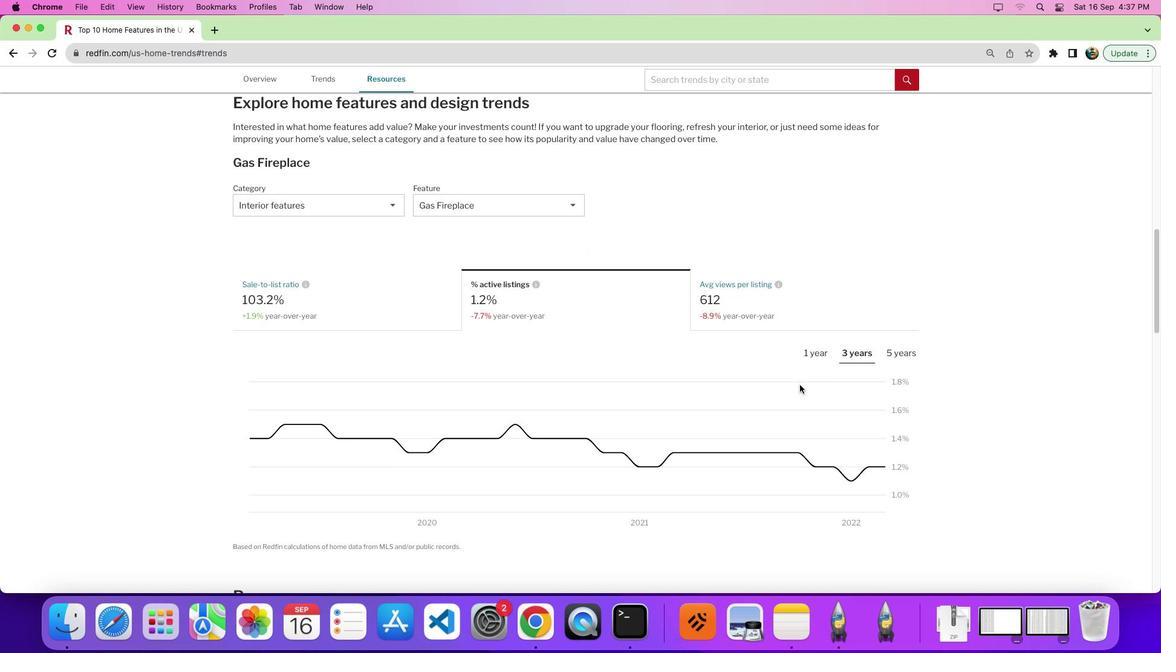 
Action: Mouse scrolled (799, 384) with delta (0, 0)
Screenshot: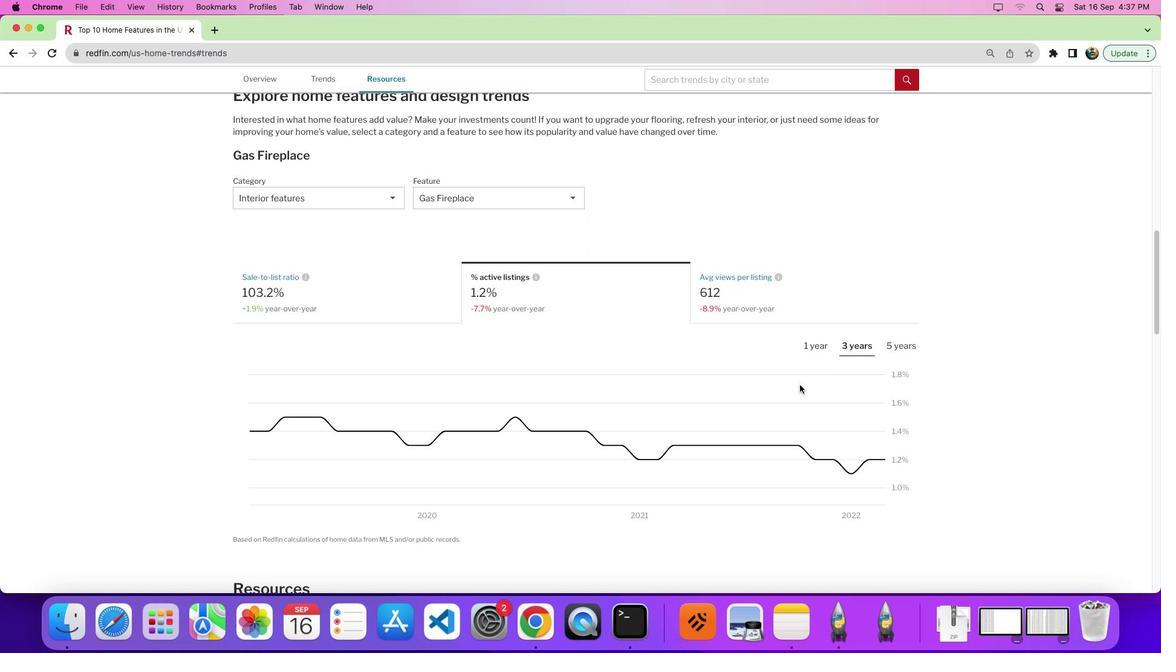 
Action: Mouse moved to (877, 467)
Screenshot: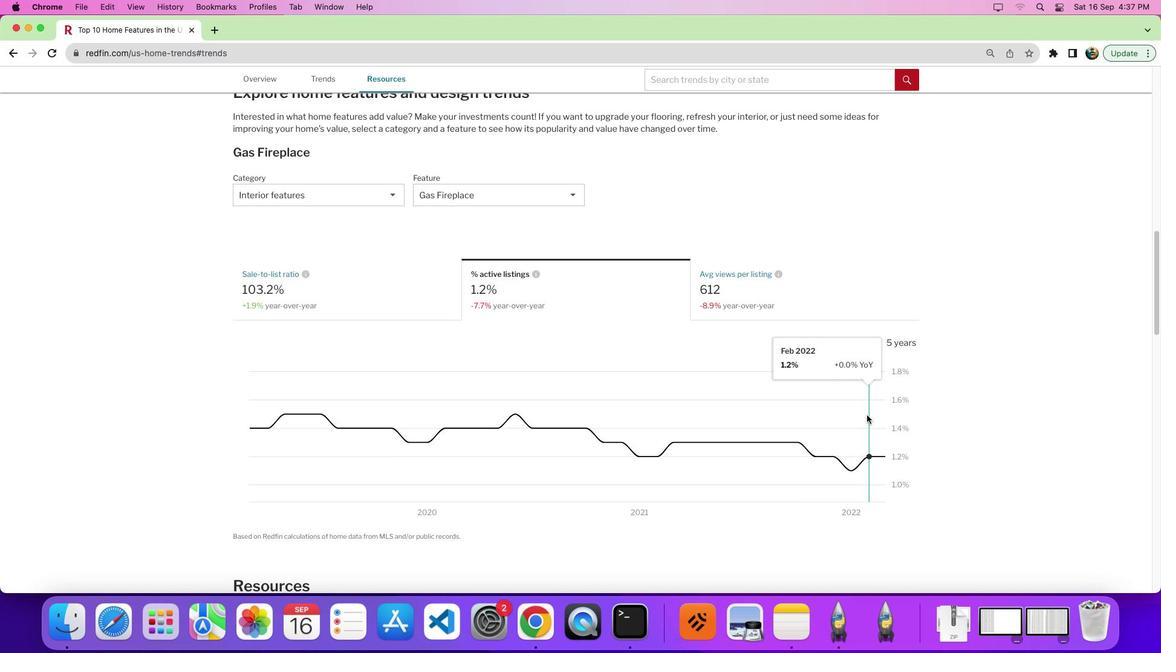 
